 Task: Create a due date automation trigger when advanced on, 2 working days before a card is due add fields with custom field "Resume" set to a number lower or equal to 1 and lower than 10 at 11:00 AM.
Action: Mouse moved to (1334, 110)
Screenshot: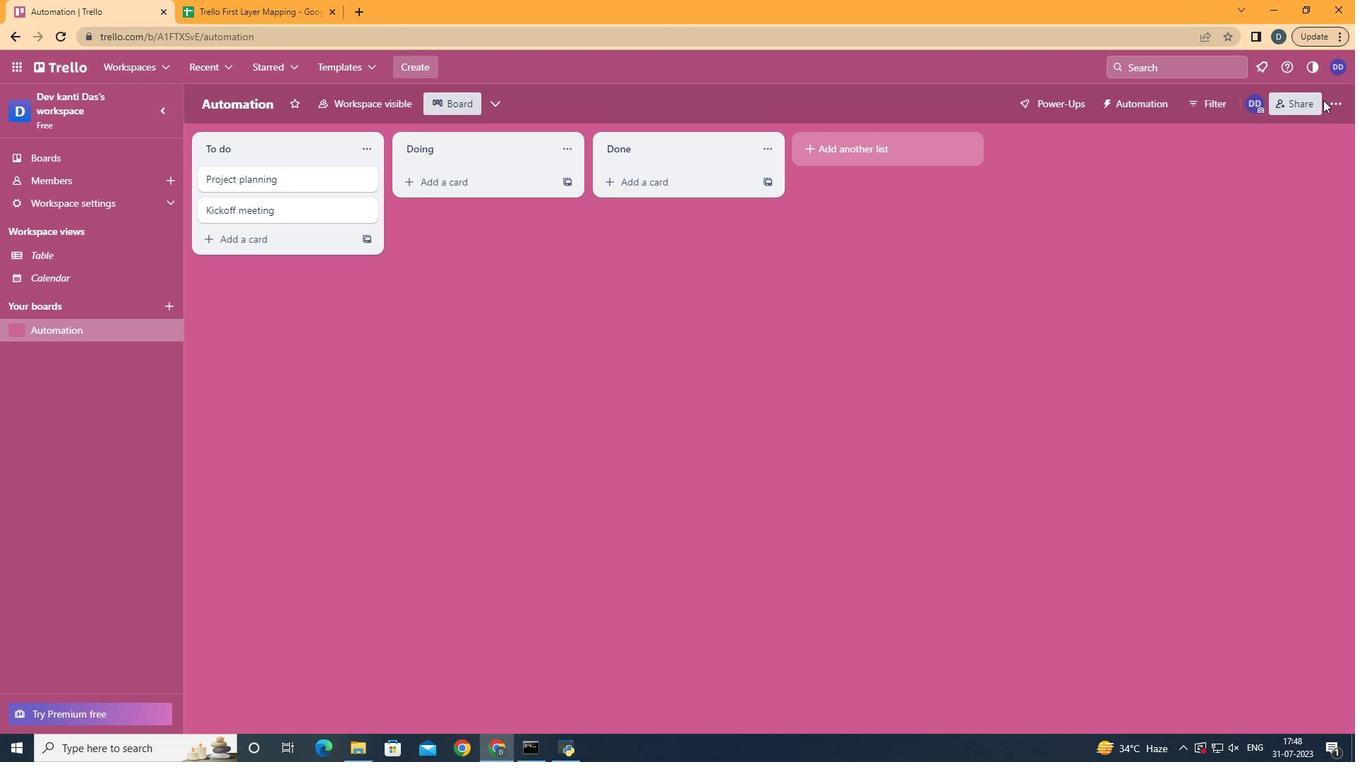 
Action: Mouse pressed left at (1334, 110)
Screenshot: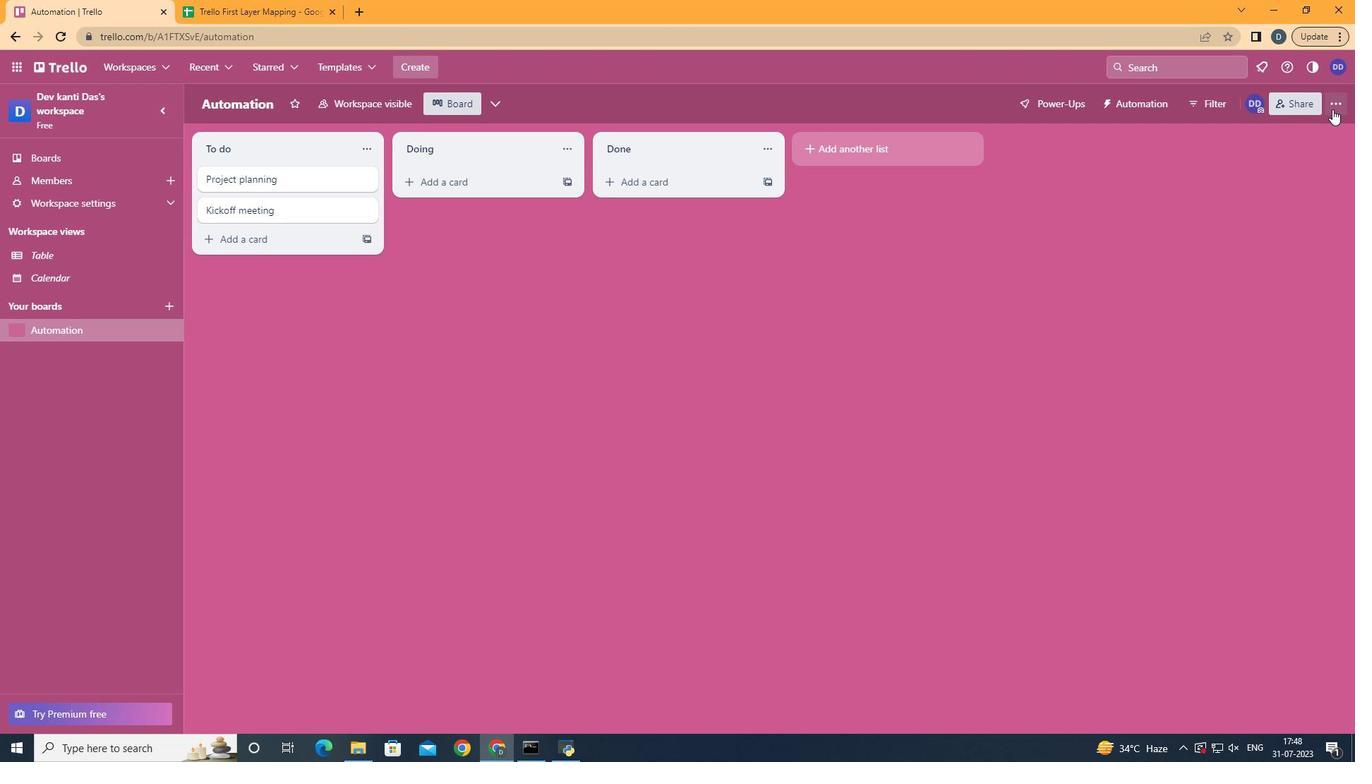 
Action: Mouse moved to (1257, 295)
Screenshot: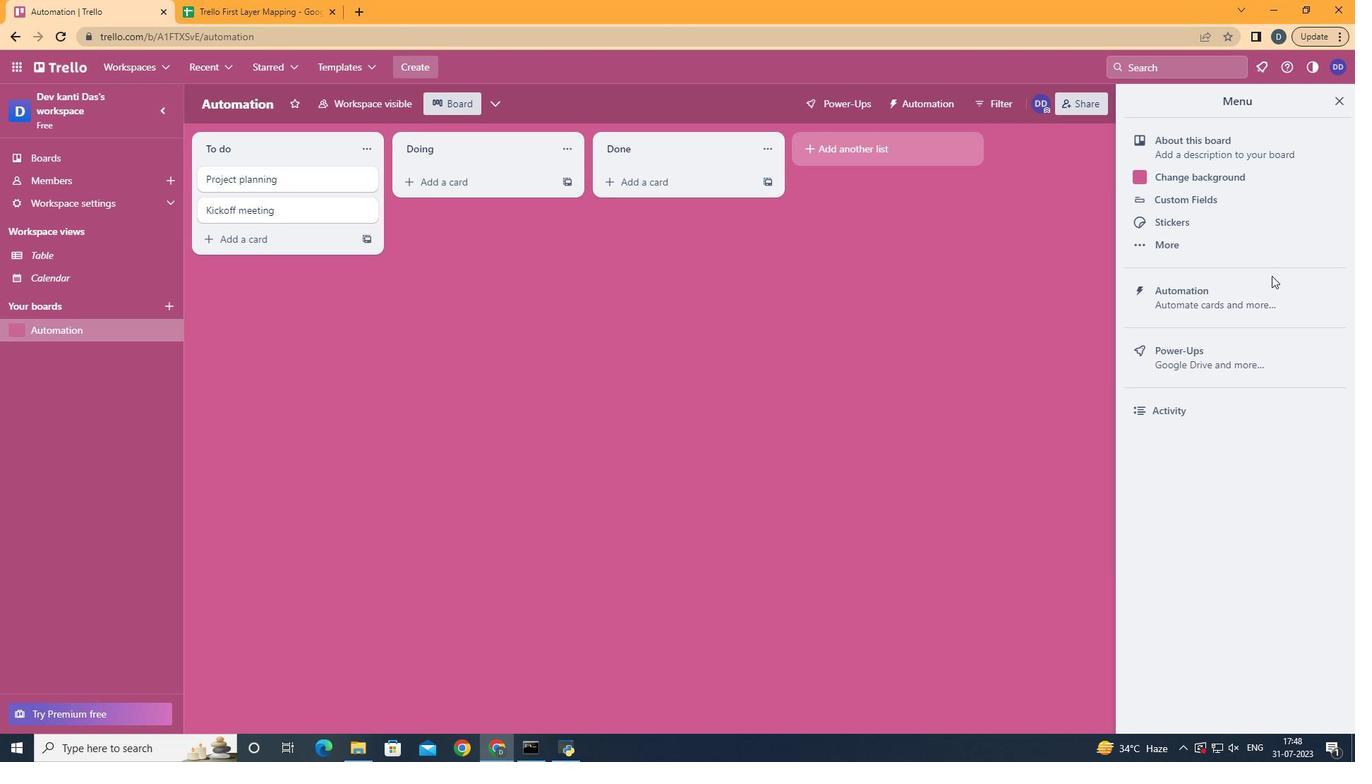 
Action: Mouse pressed left at (1257, 295)
Screenshot: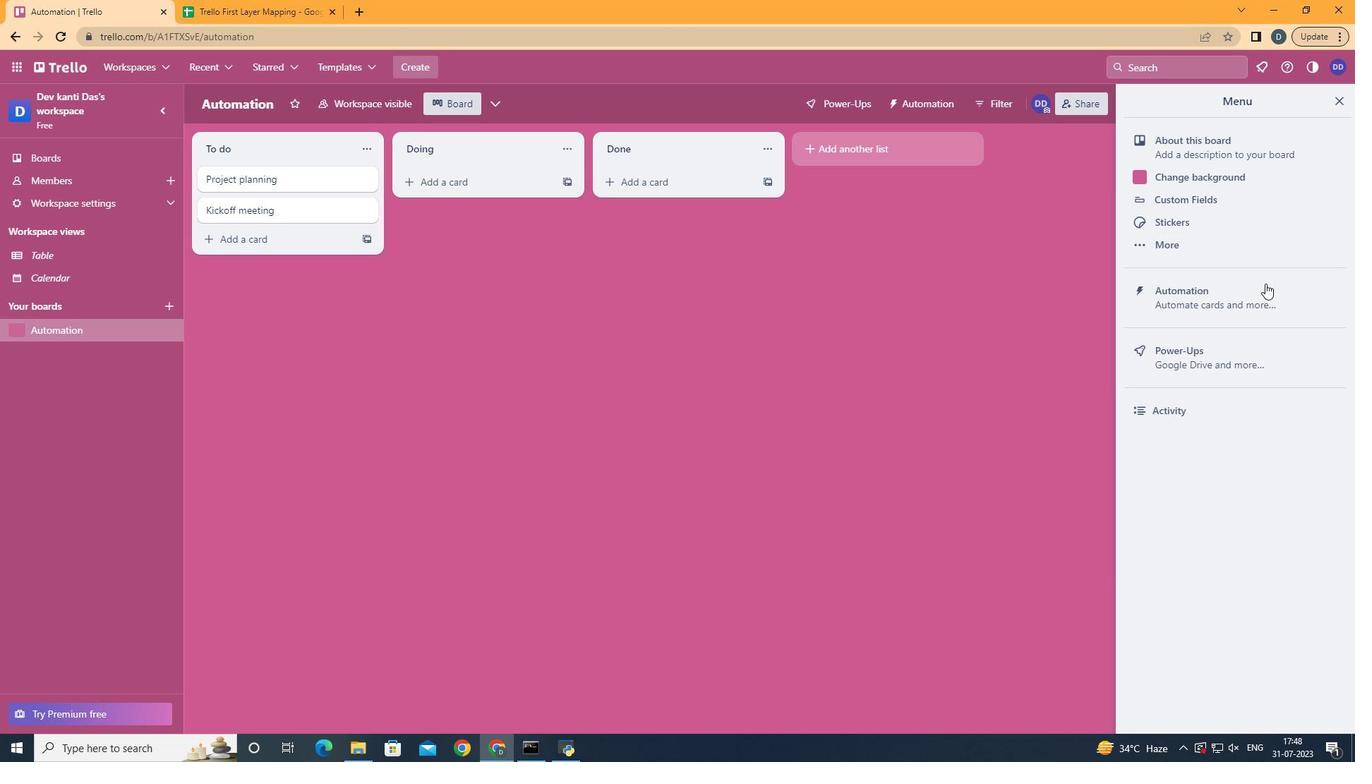 
Action: Mouse moved to (251, 288)
Screenshot: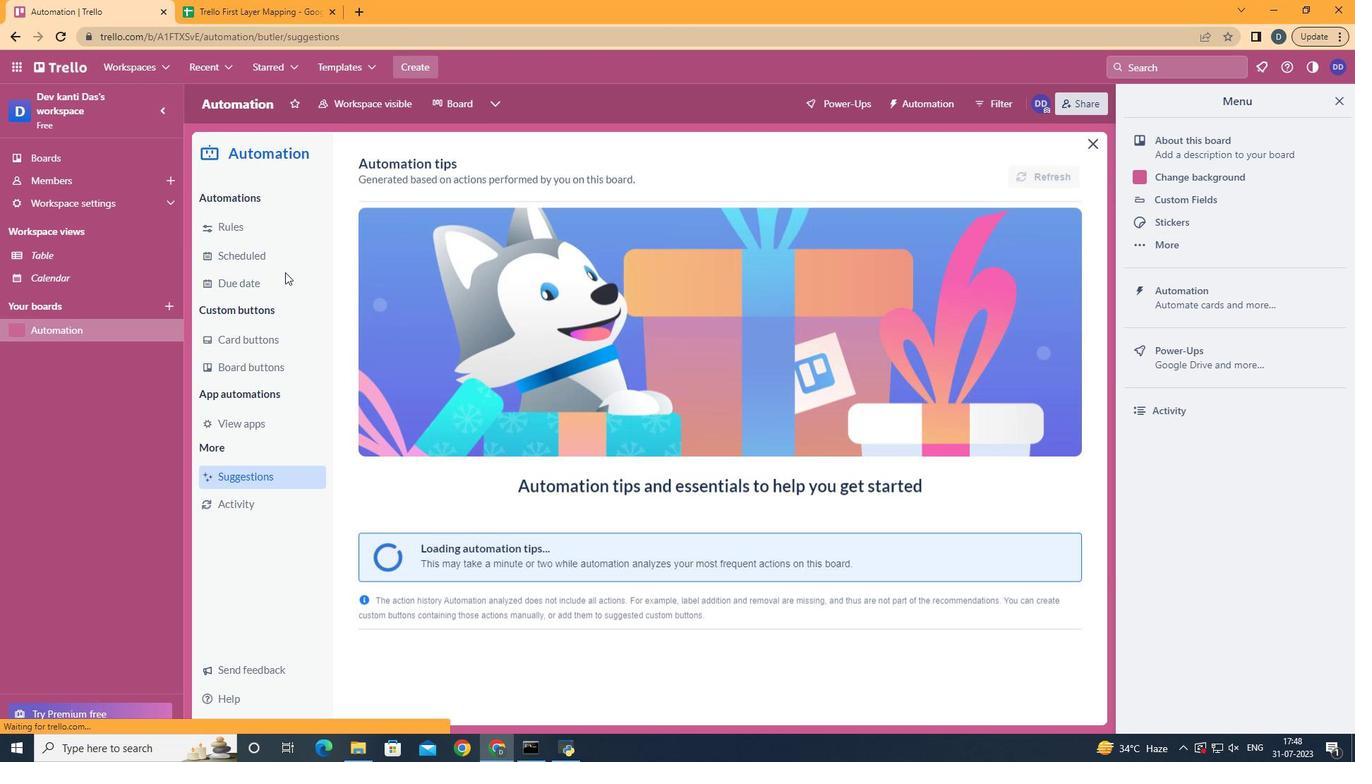 
Action: Mouse pressed left at (251, 288)
Screenshot: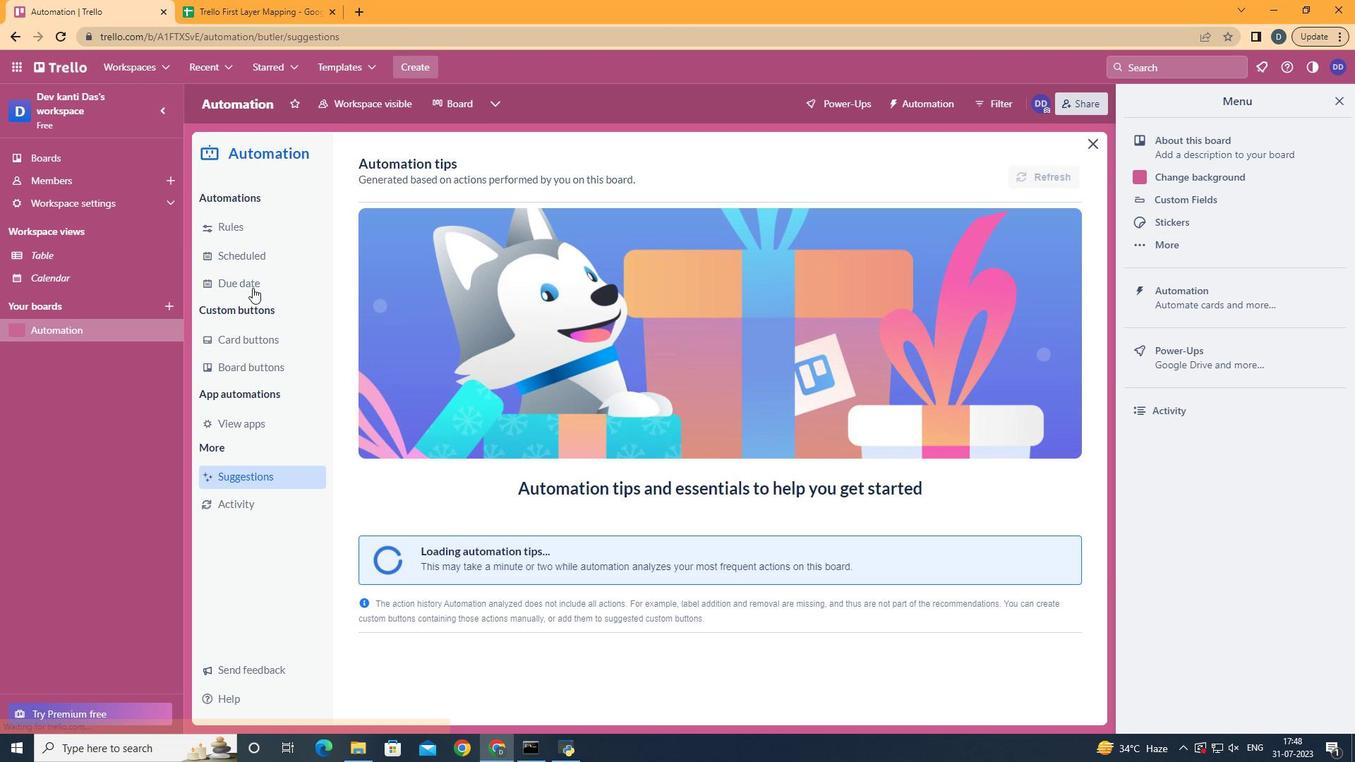 
Action: Mouse moved to (1002, 170)
Screenshot: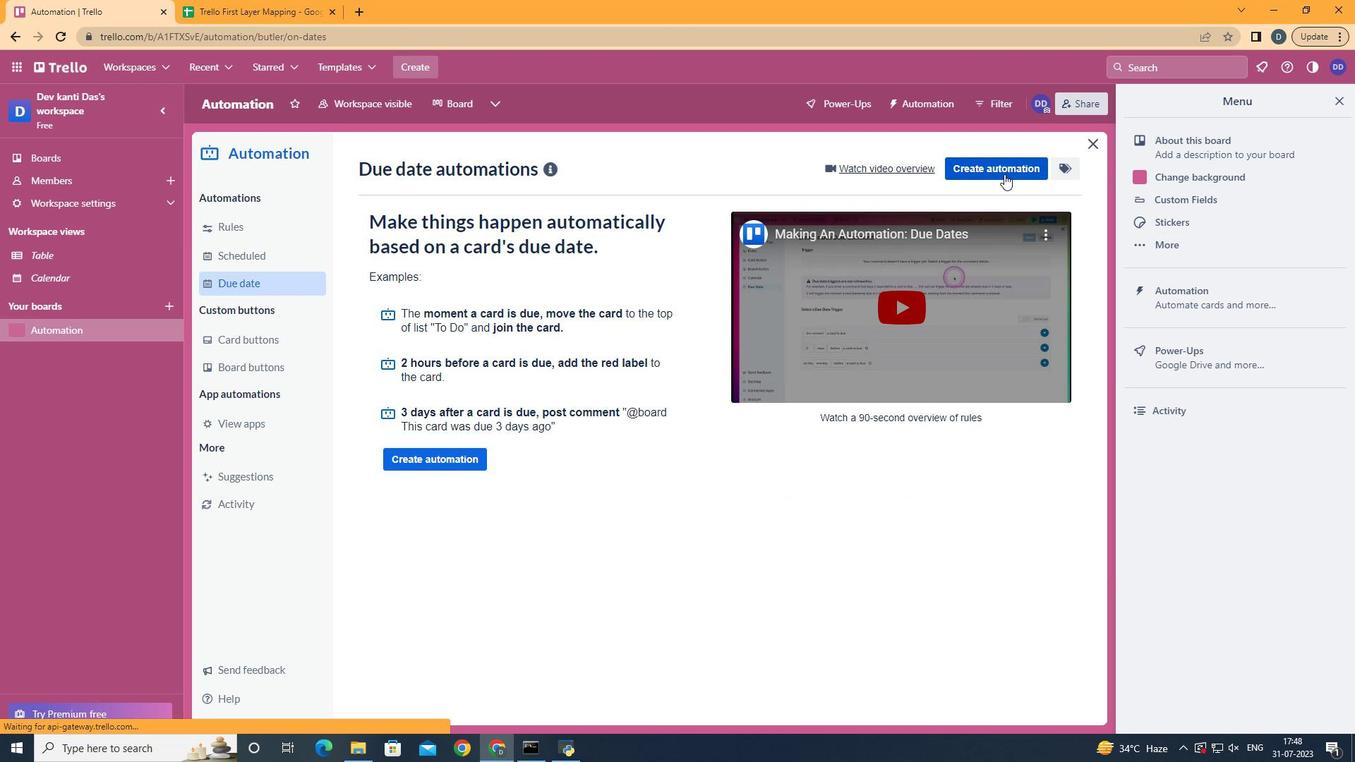 
Action: Mouse pressed left at (1002, 170)
Screenshot: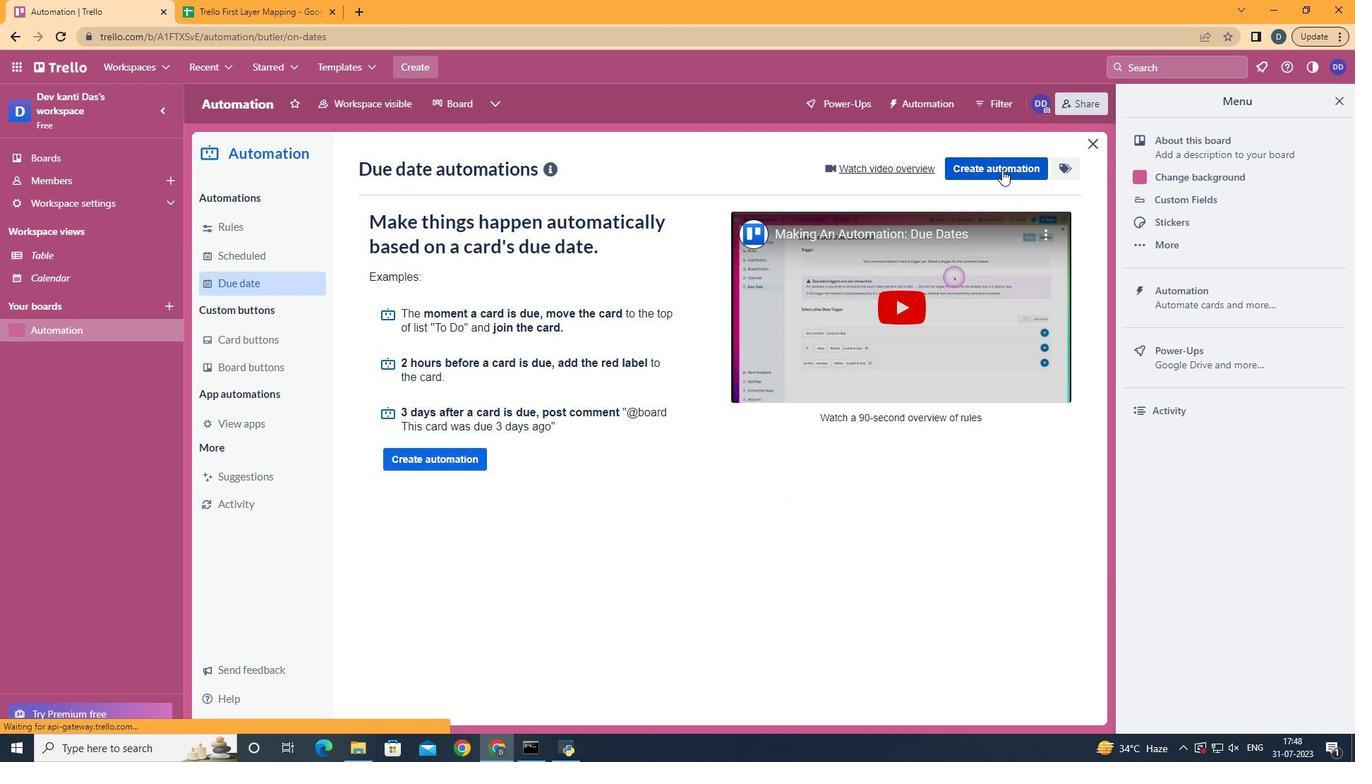 
Action: Mouse moved to (762, 302)
Screenshot: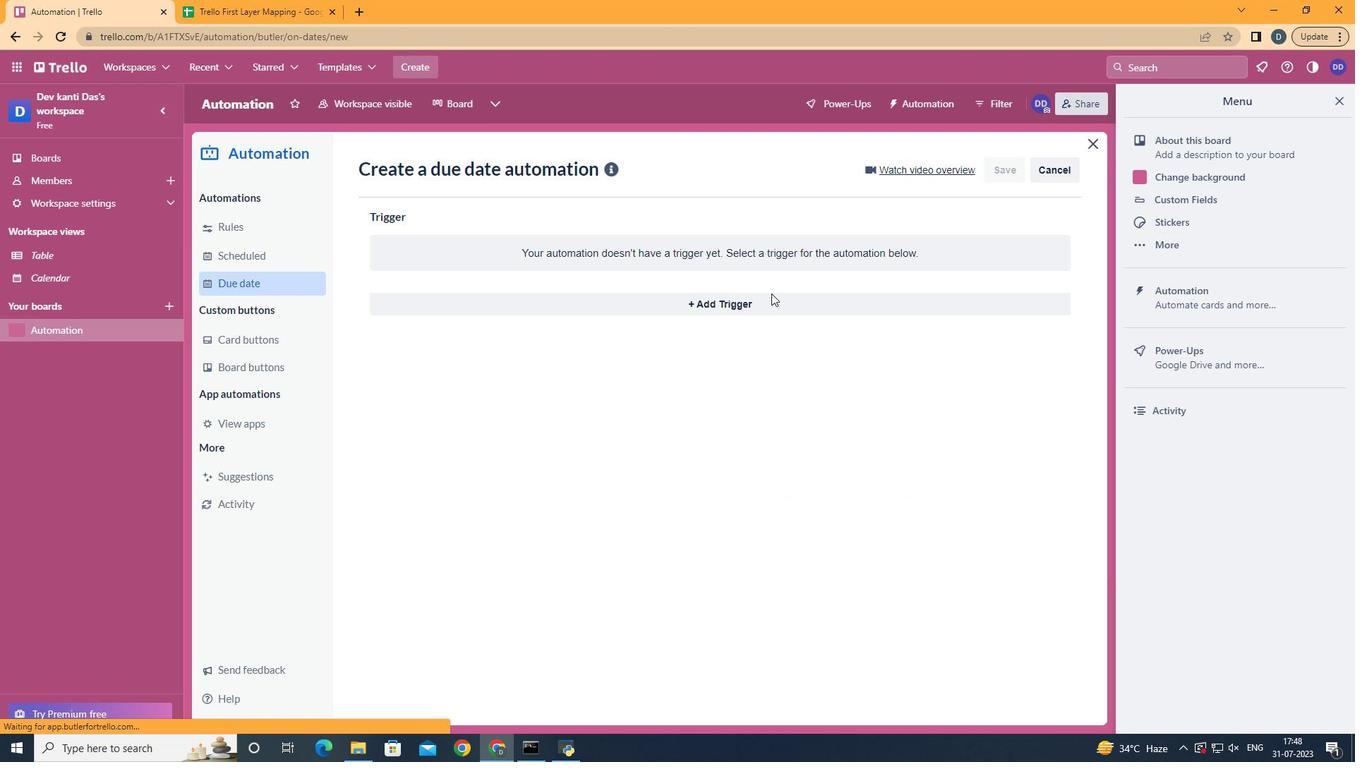 
Action: Mouse pressed left at (762, 302)
Screenshot: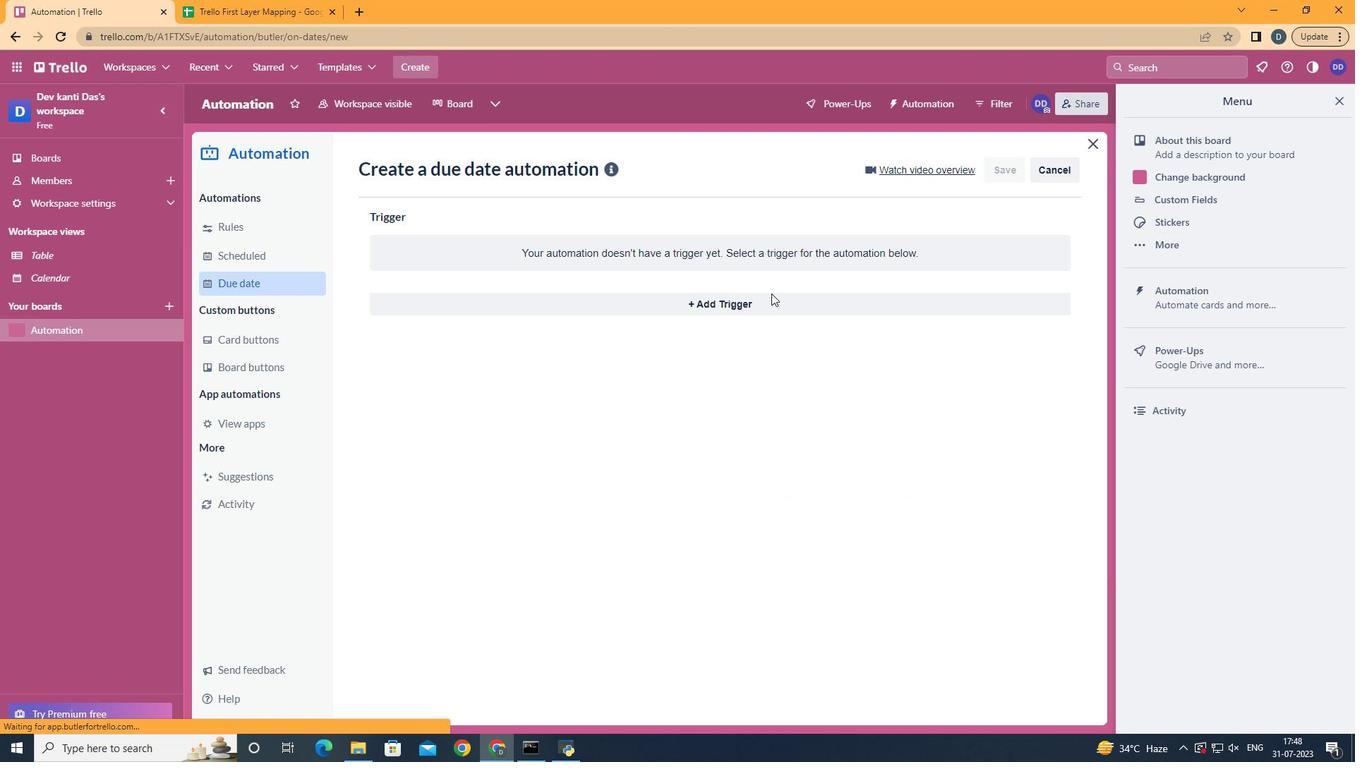 
Action: Mouse moved to (458, 572)
Screenshot: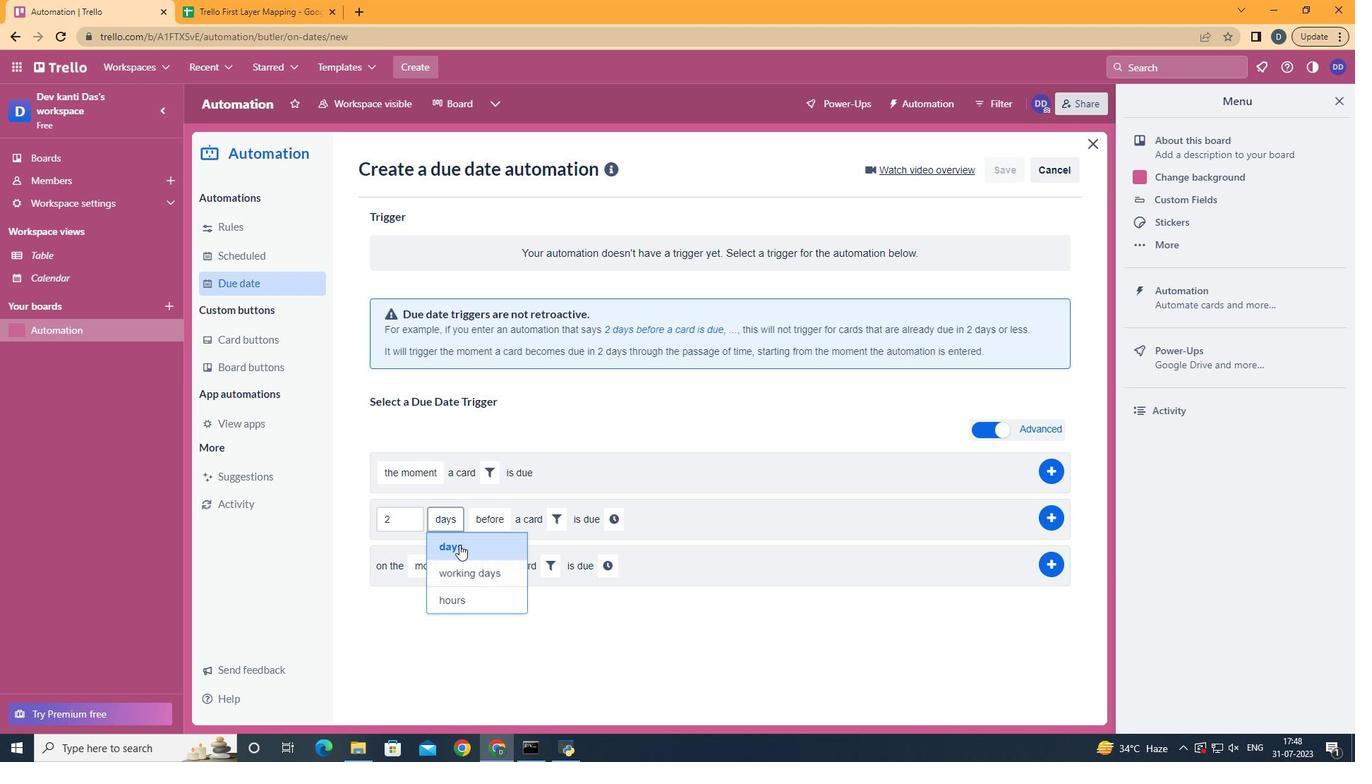 
Action: Mouse pressed left at (458, 572)
Screenshot: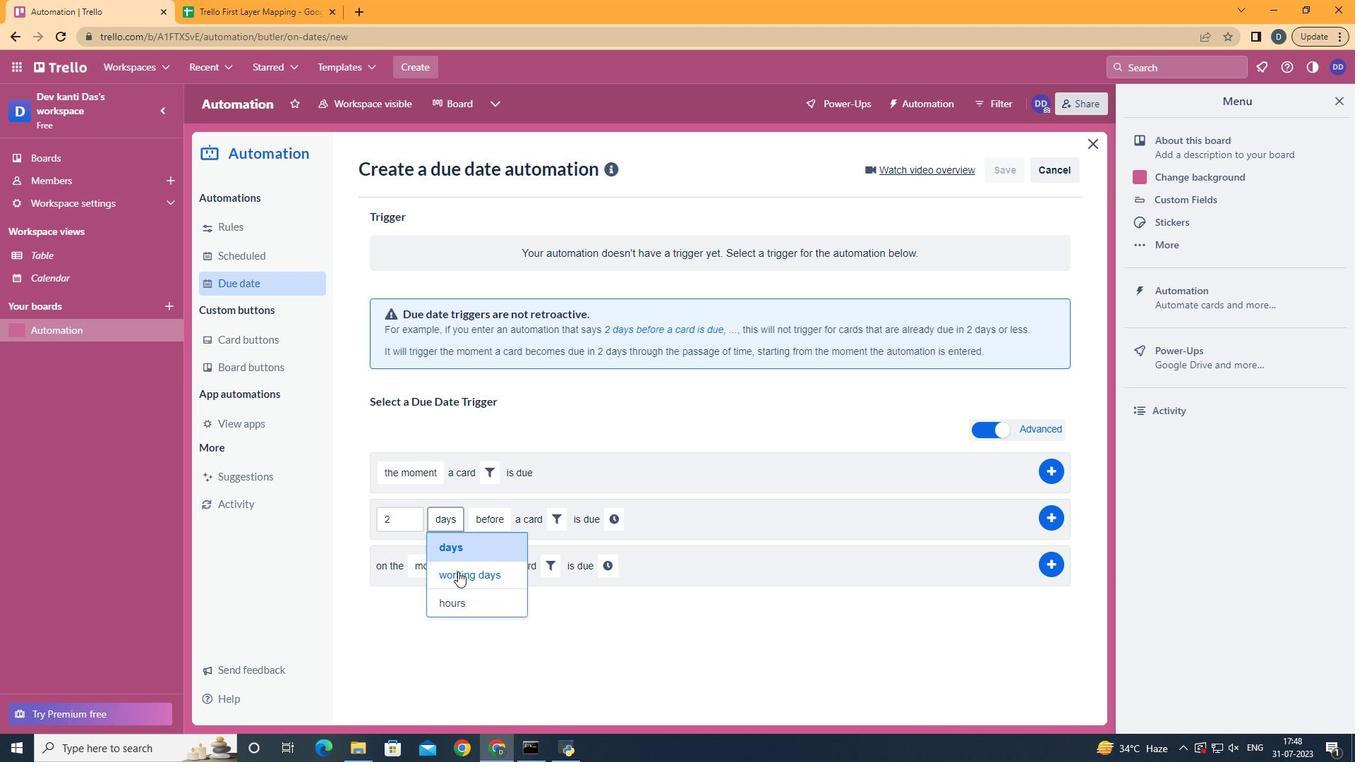 
Action: Mouse moved to (587, 518)
Screenshot: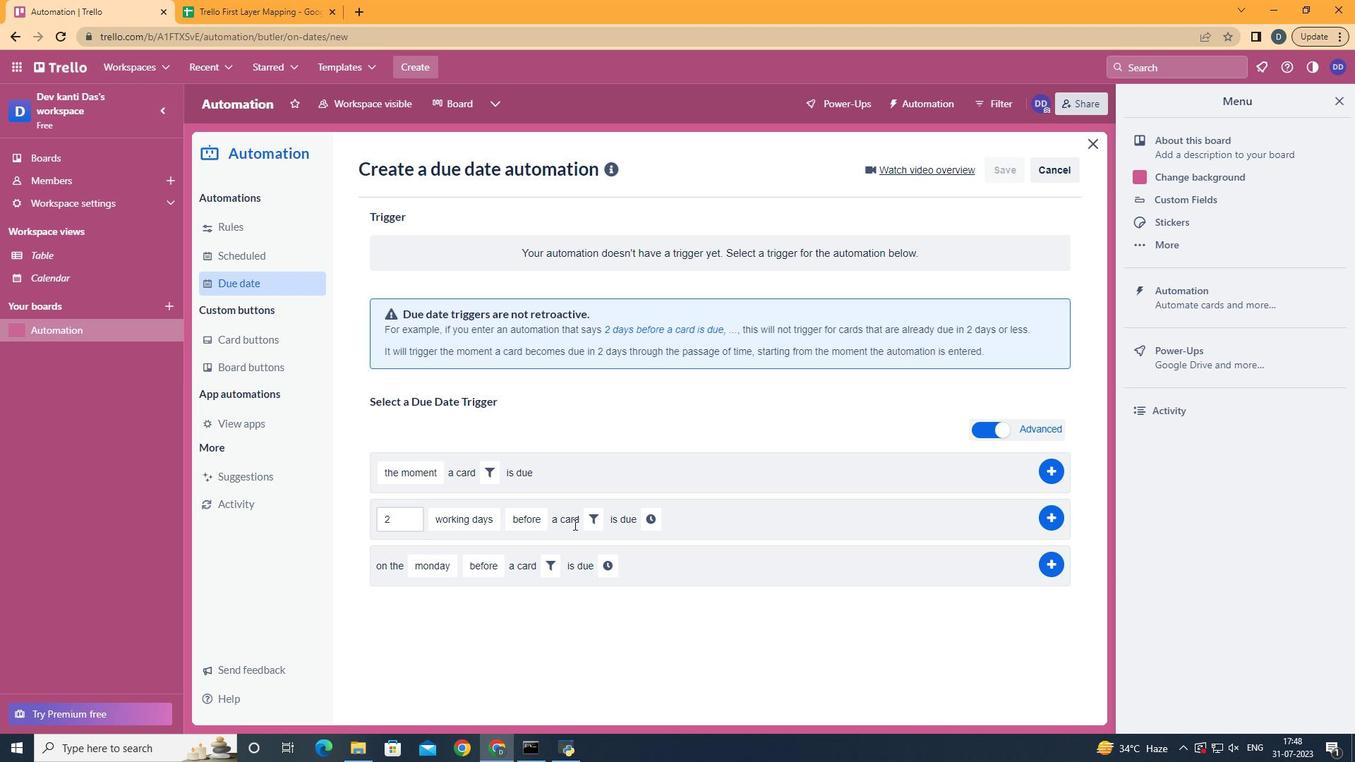 
Action: Mouse pressed left at (587, 518)
Screenshot: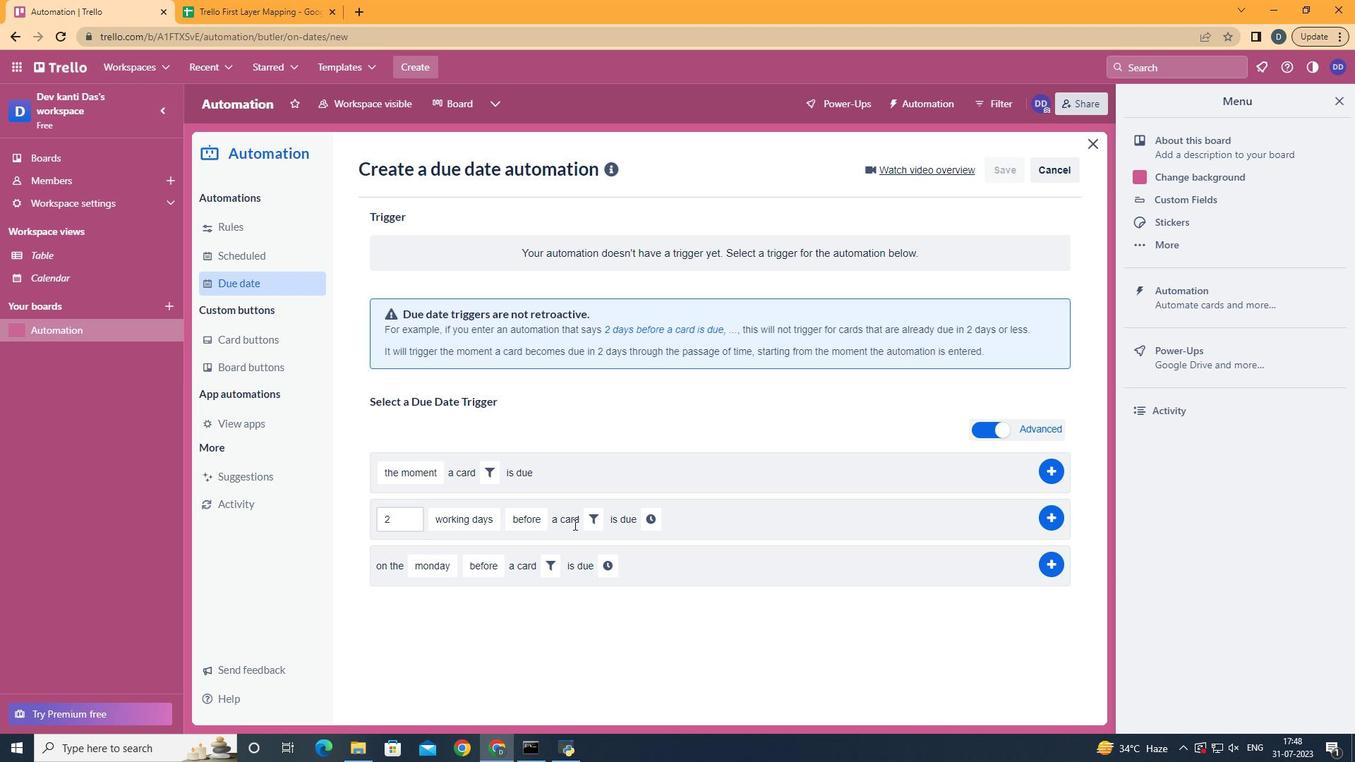 
Action: Mouse moved to (819, 567)
Screenshot: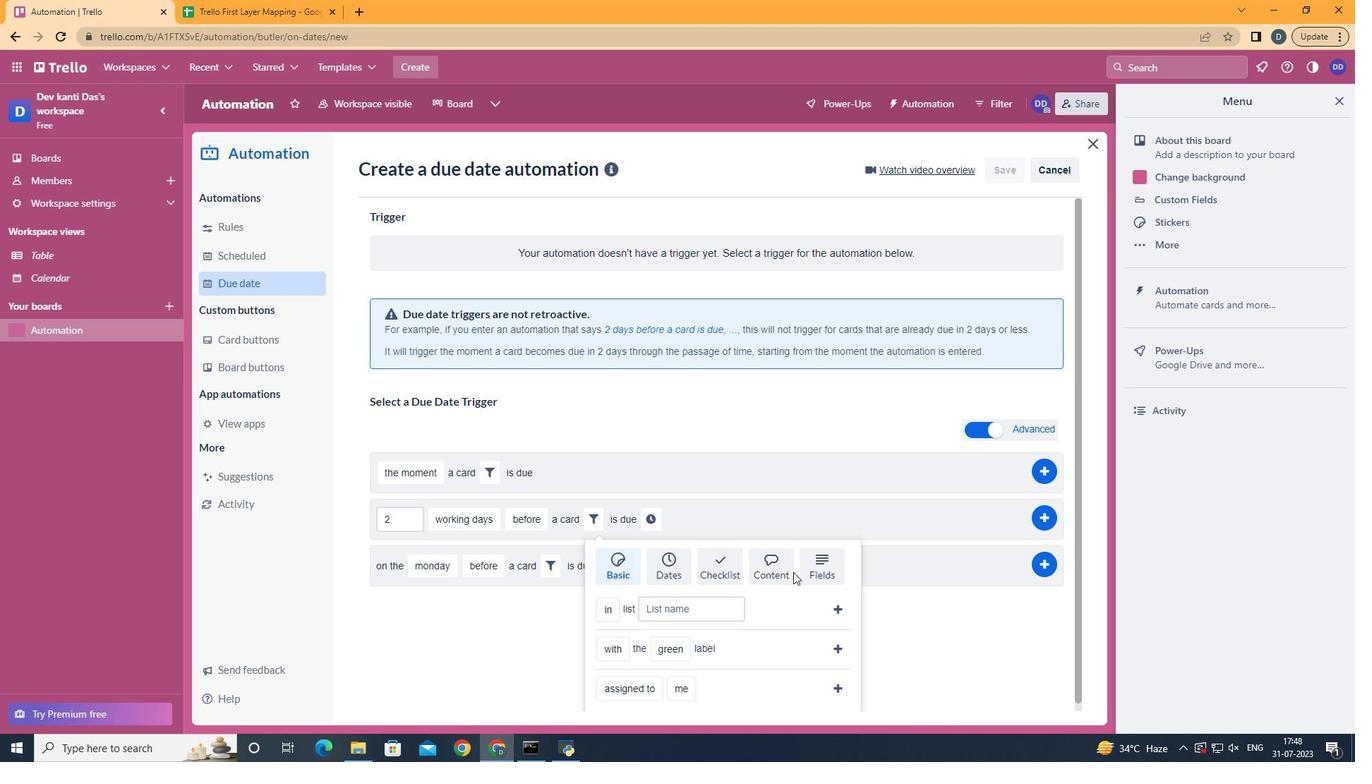 
Action: Mouse pressed left at (819, 567)
Screenshot: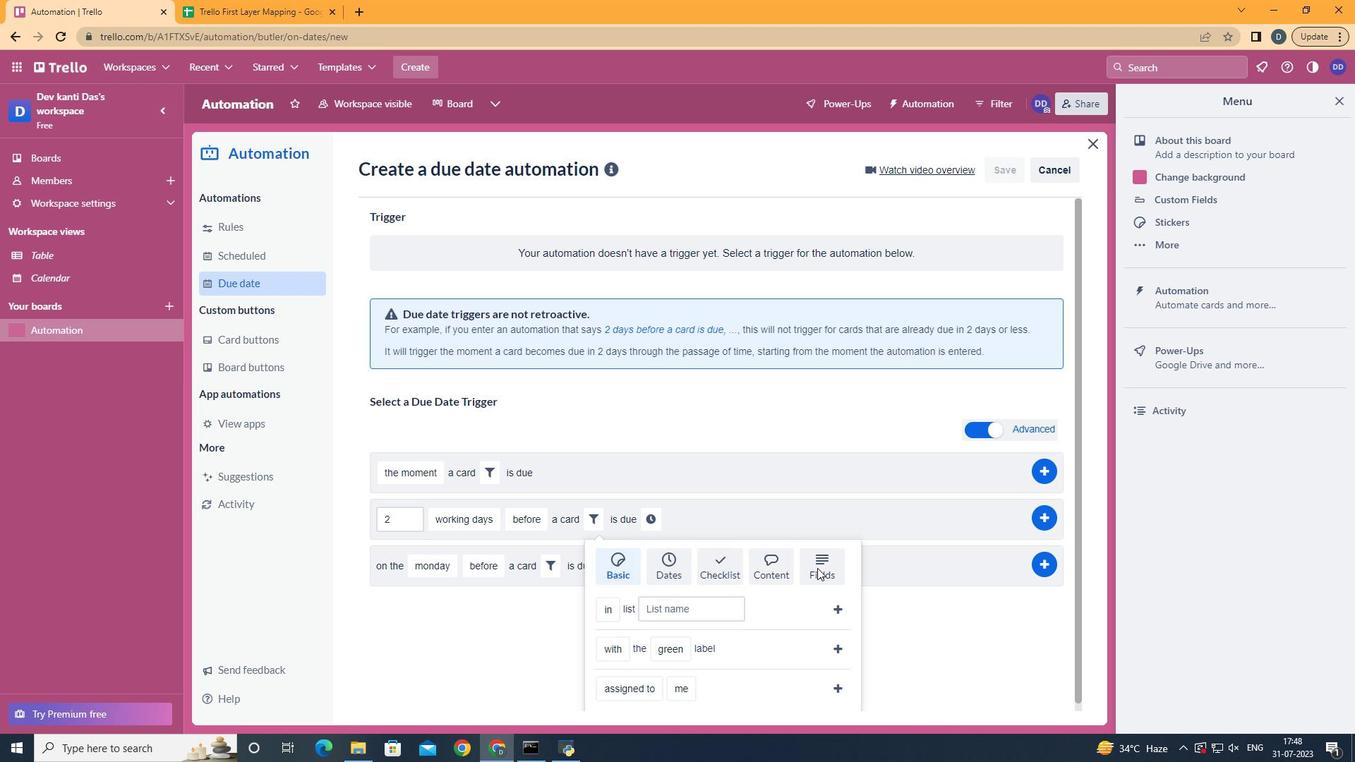 
Action: Mouse moved to (828, 560)
Screenshot: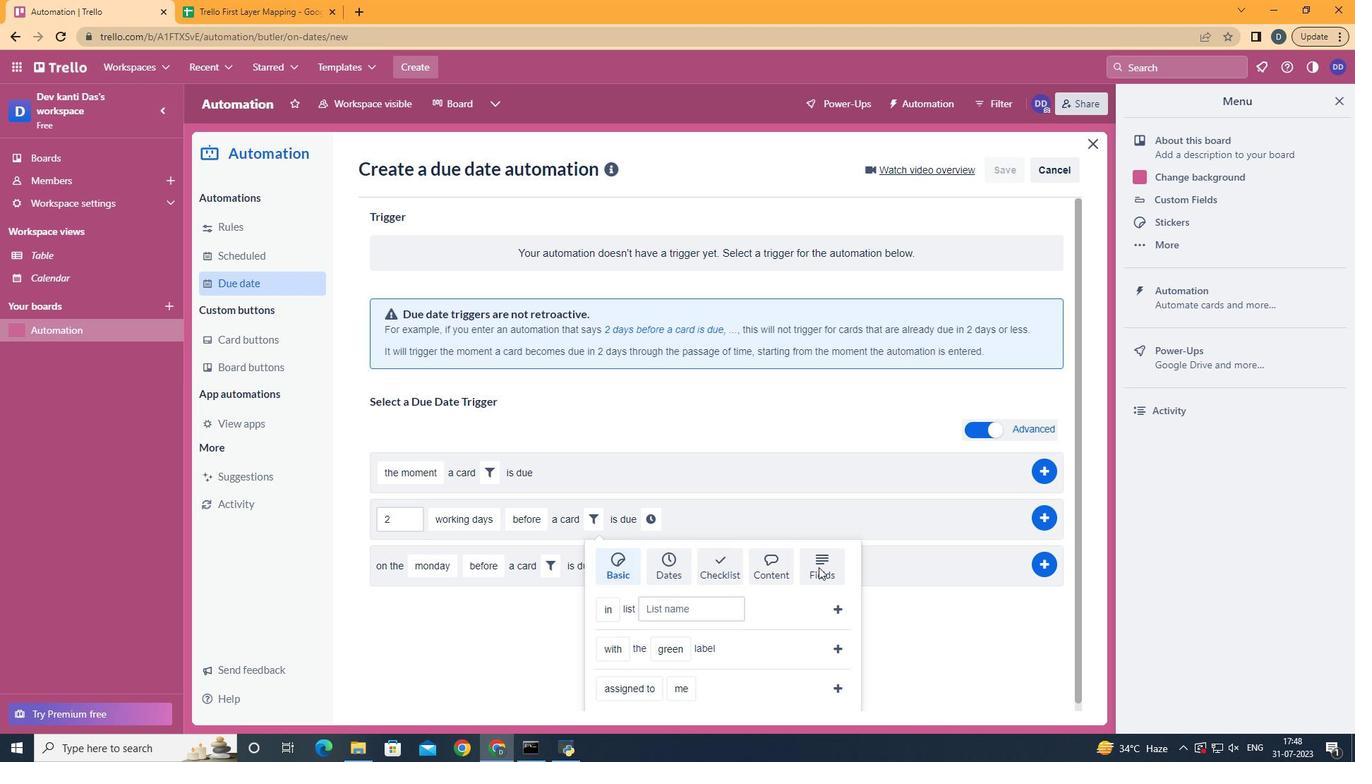 
Action: Mouse scrolled (828, 560) with delta (0, 0)
Screenshot: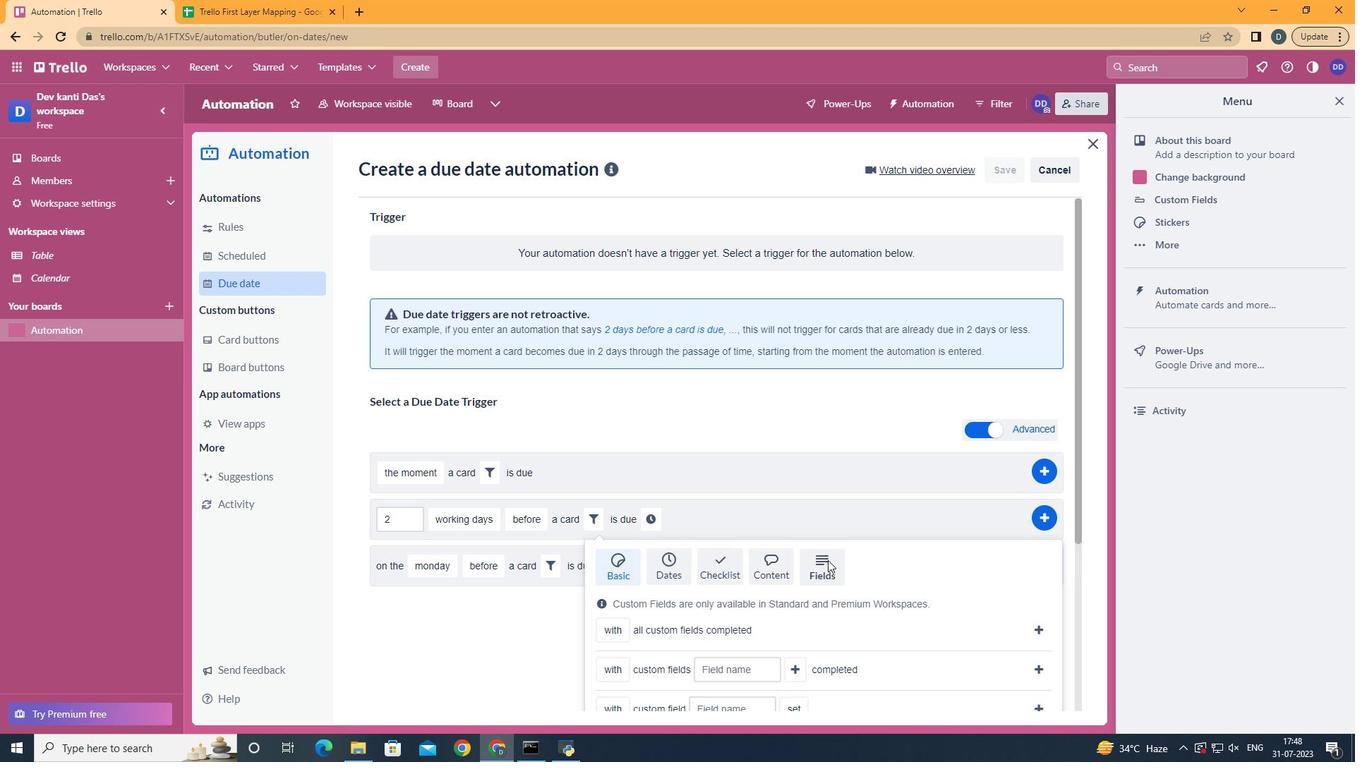 
Action: Mouse scrolled (828, 560) with delta (0, 0)
Screenshot: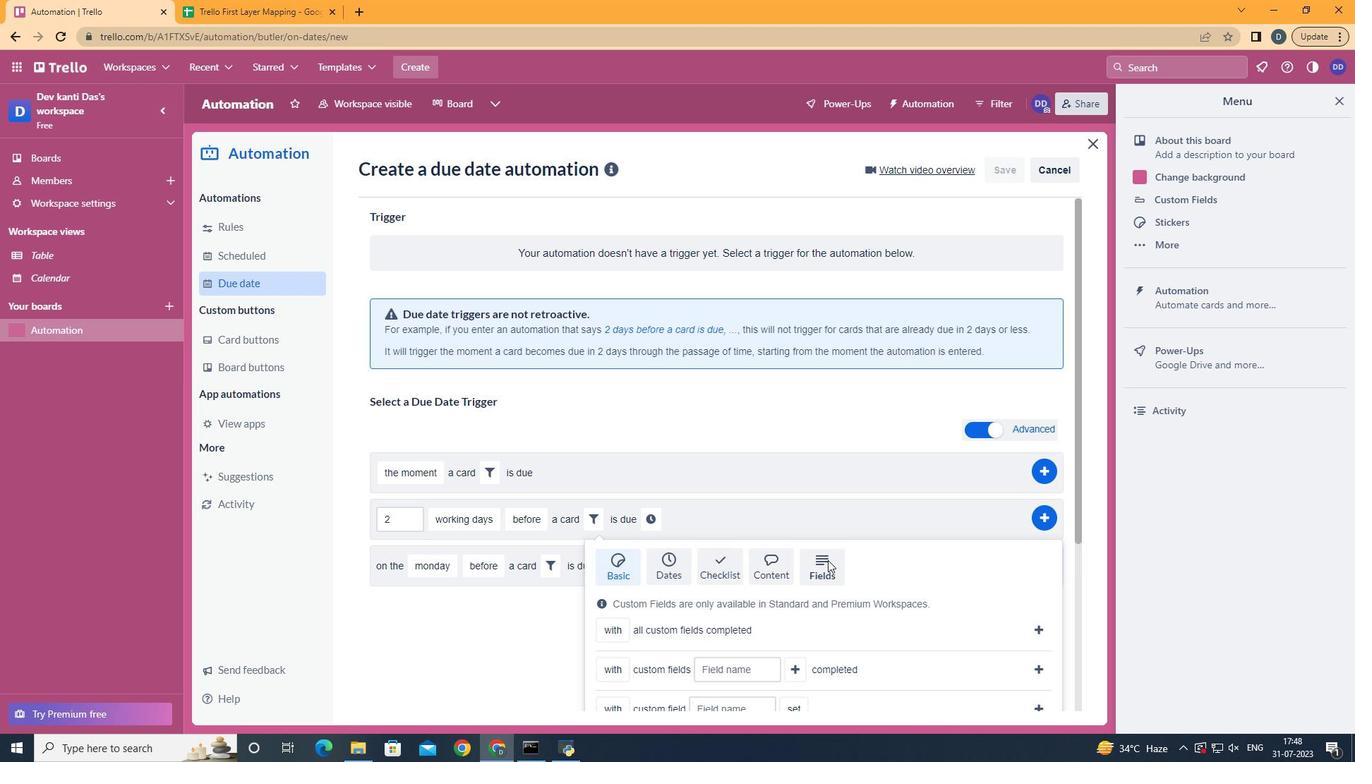 
Action: Mouse scrolled (828, 560) with delta (0, 0)
Screenshot: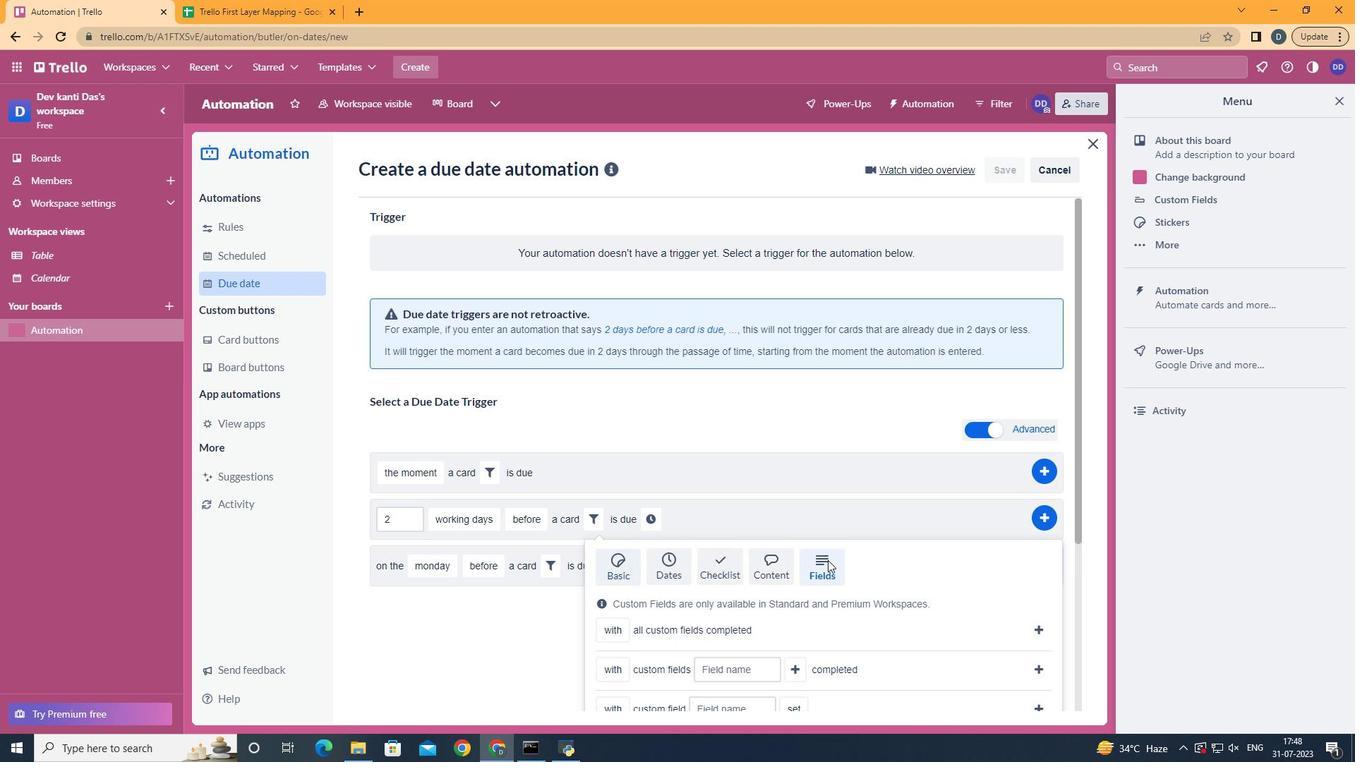 
Action: Mouse scrolled (828, 560) with delta (0, 0)
Screenshot: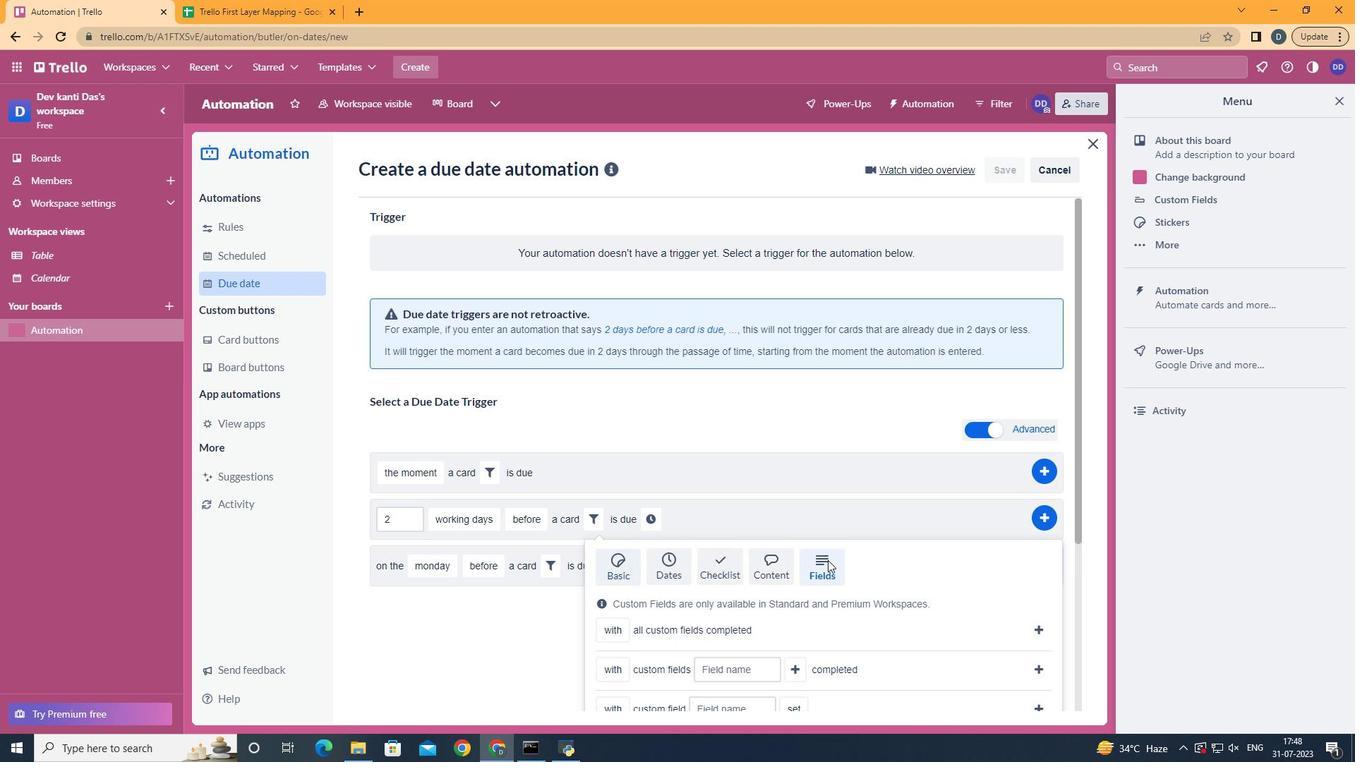 
Action: Mouse scrolled (828, 560) with delta (0, 0)
Screenshot: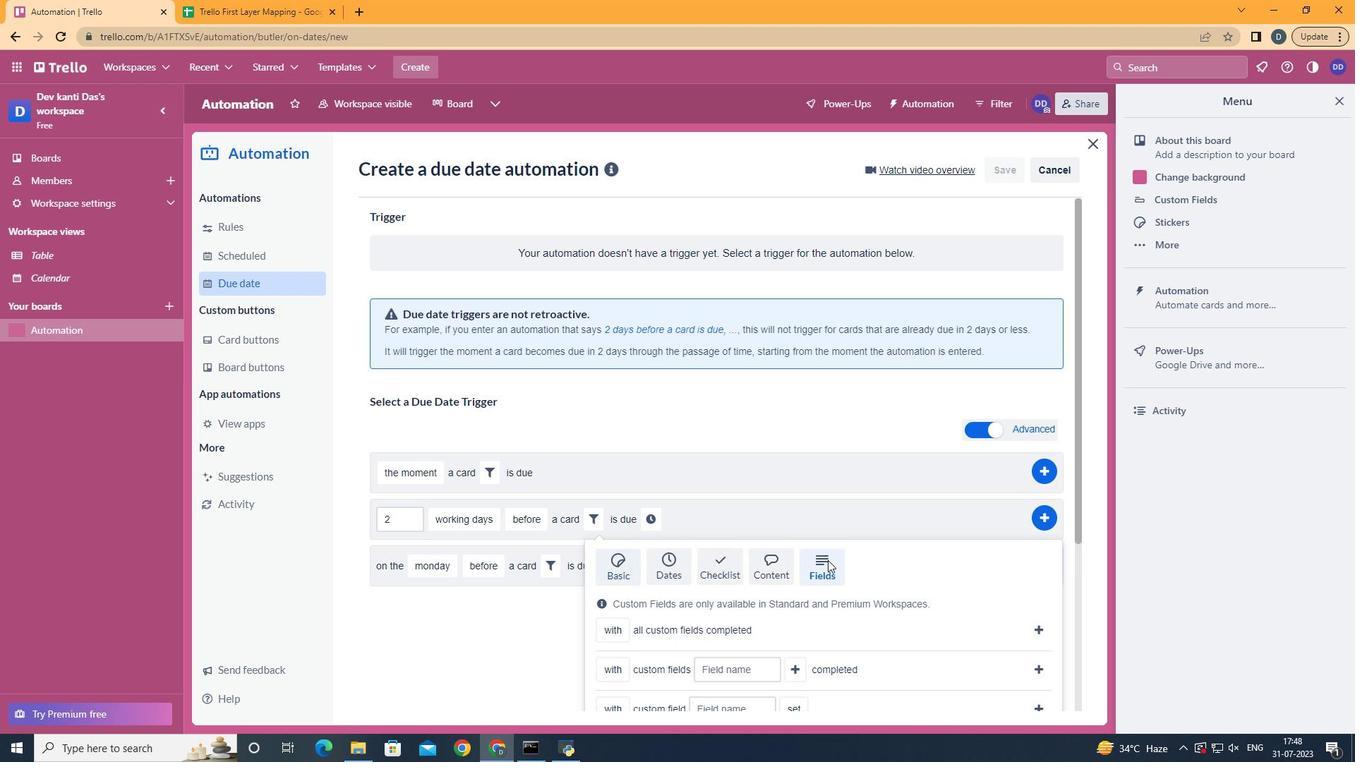 
Action: Mouse moved to (726, 575)
Screenshot: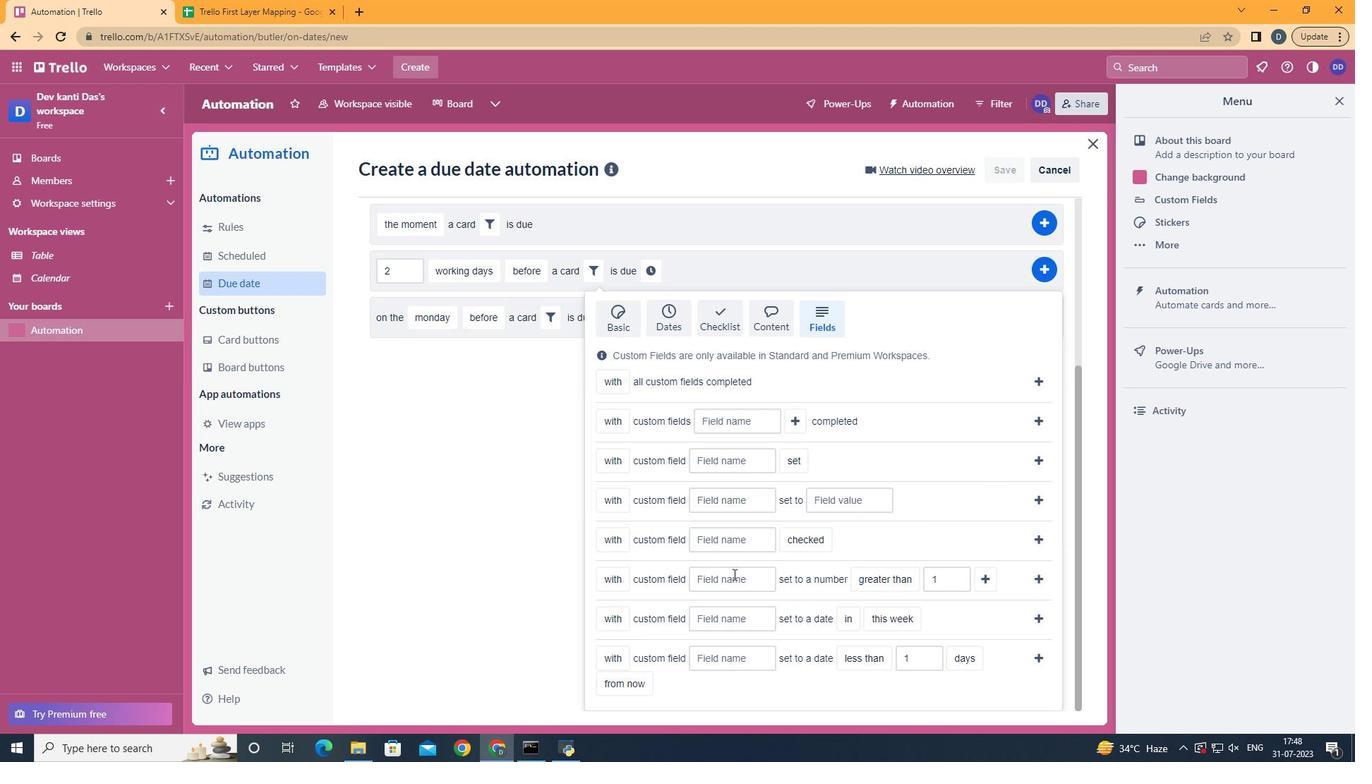 
Action: Mouse pressed left at (726, 575)
Screenshot: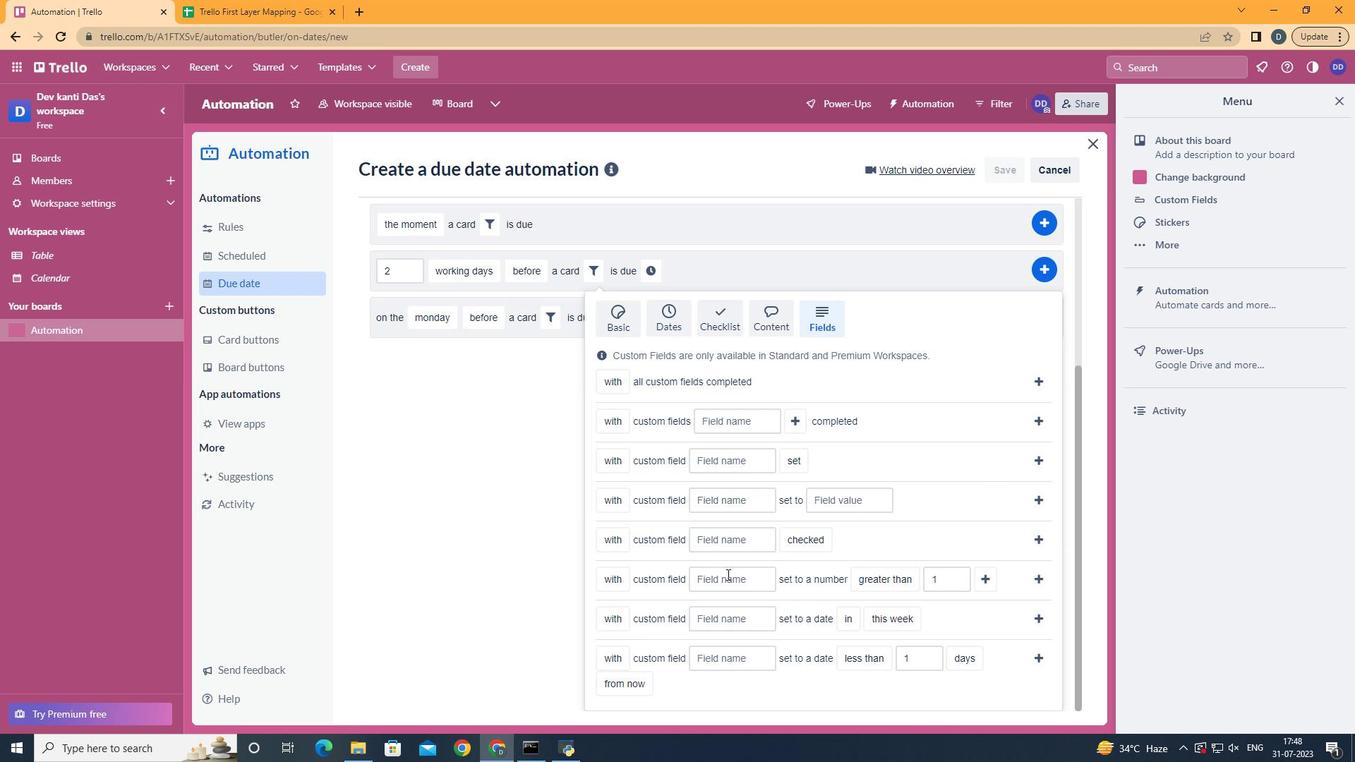 
Action: Key pressed <Key.shift><Key.shift><Key.shift>Resume
Screenshot: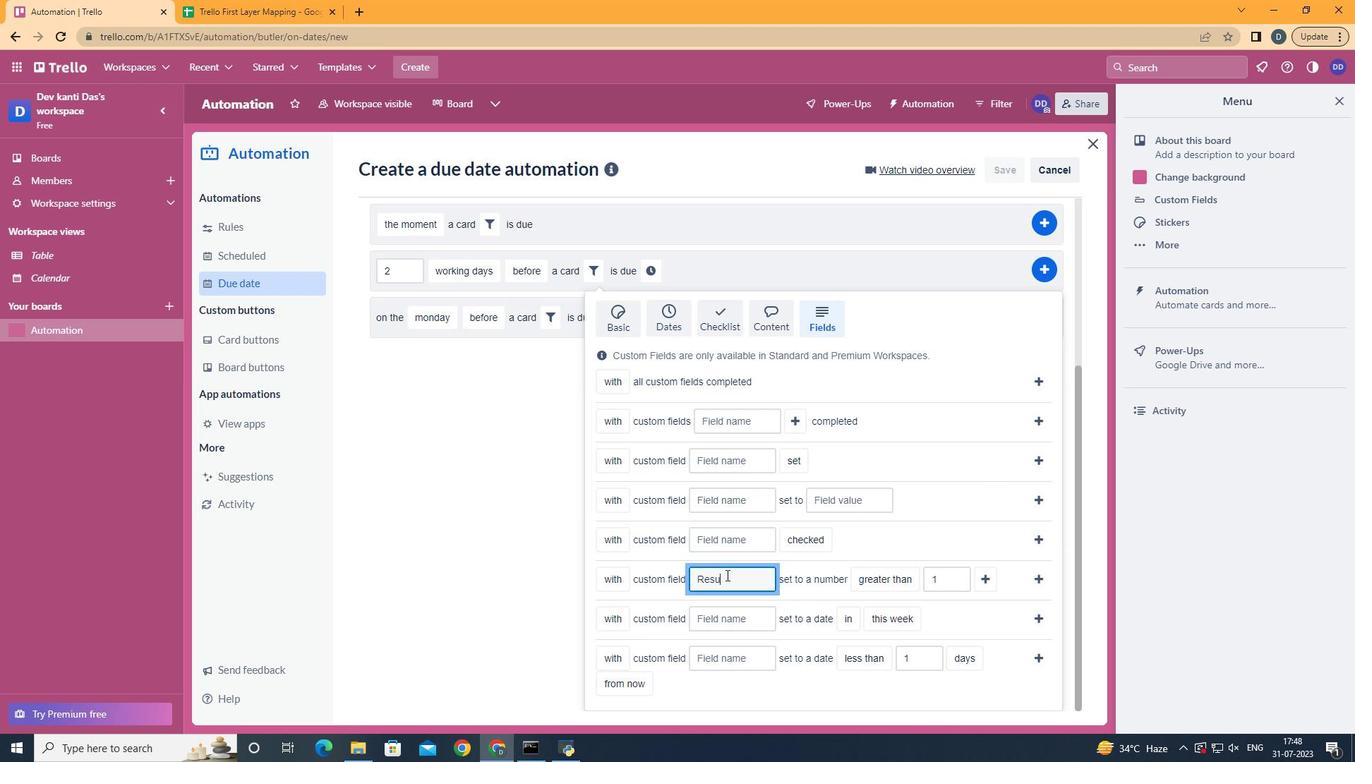 
Action: Mouse moved to (910, 688)
Screenshot: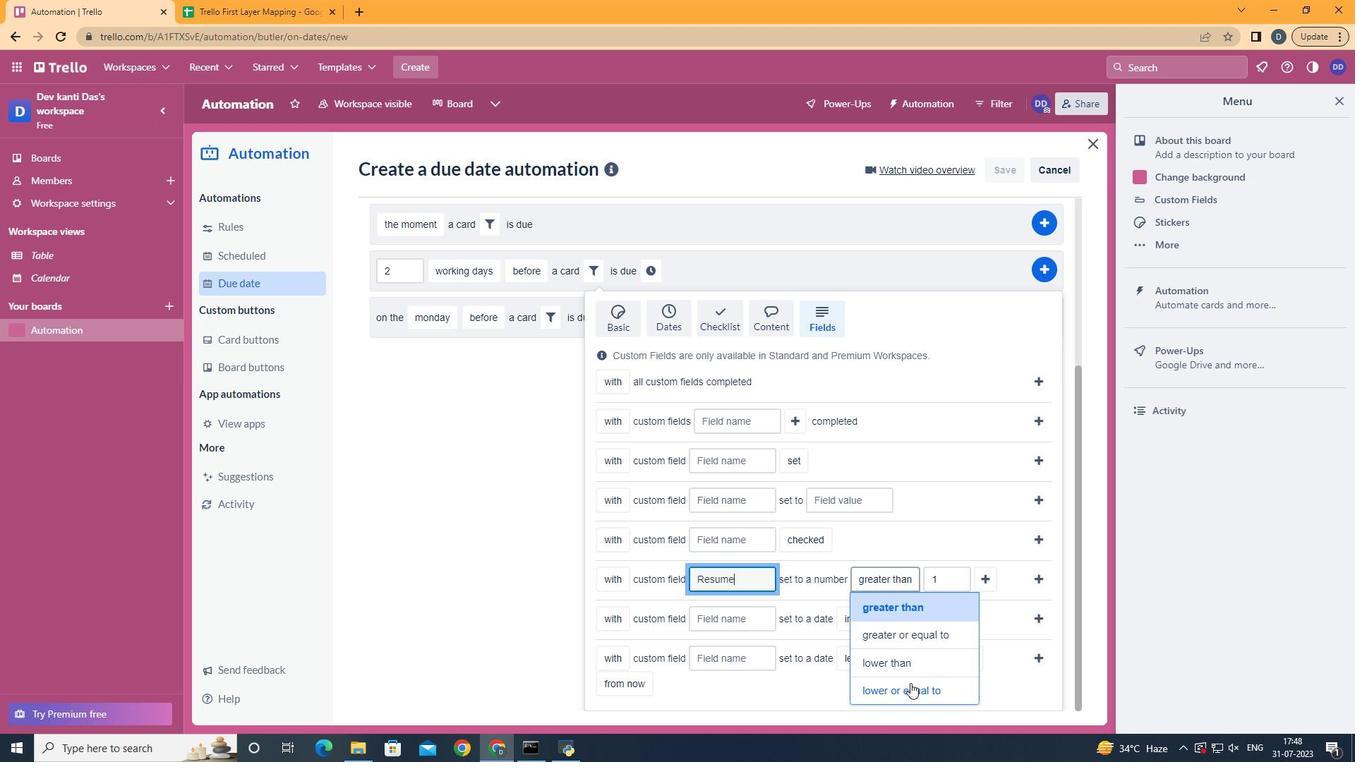 
Action: Mouse pressed left at (910, 688)
Screenshot: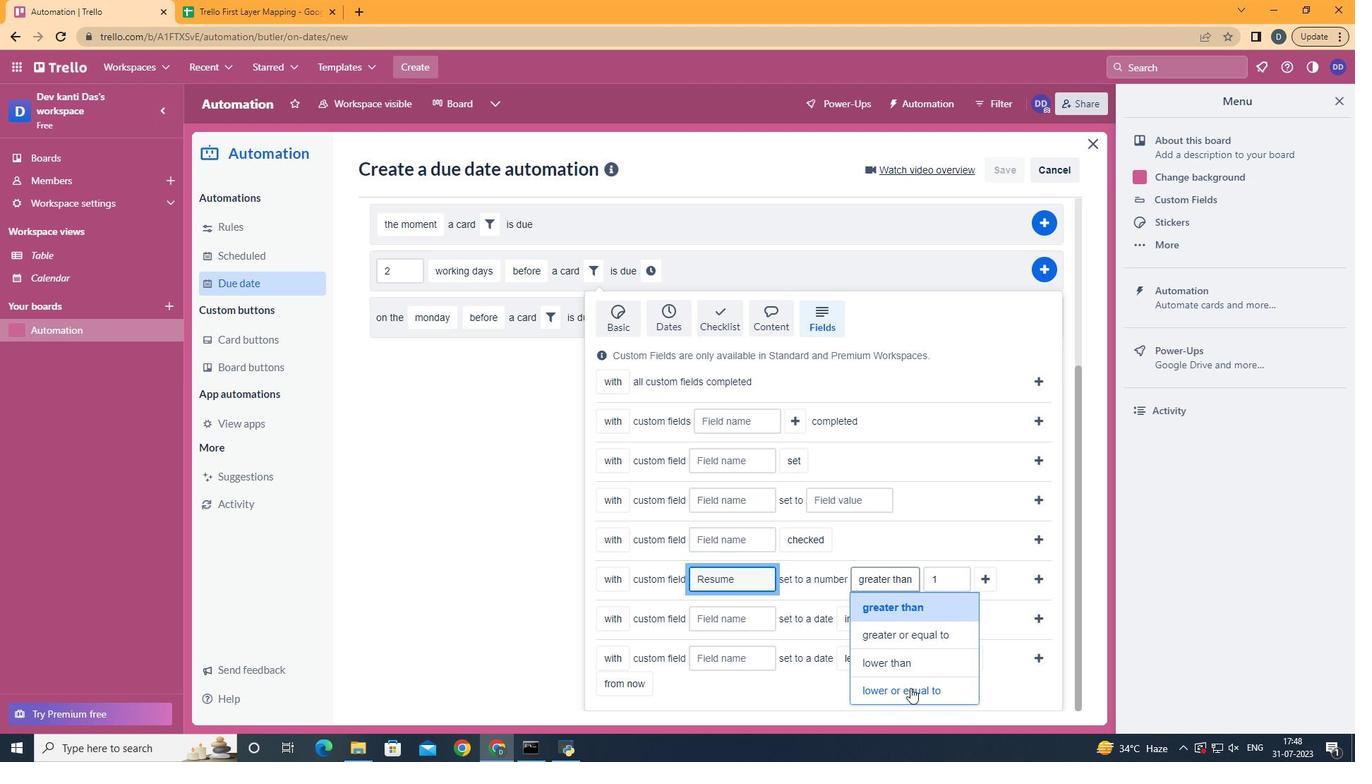 
Action: Mouse moved to (591, 604)
Screenshot: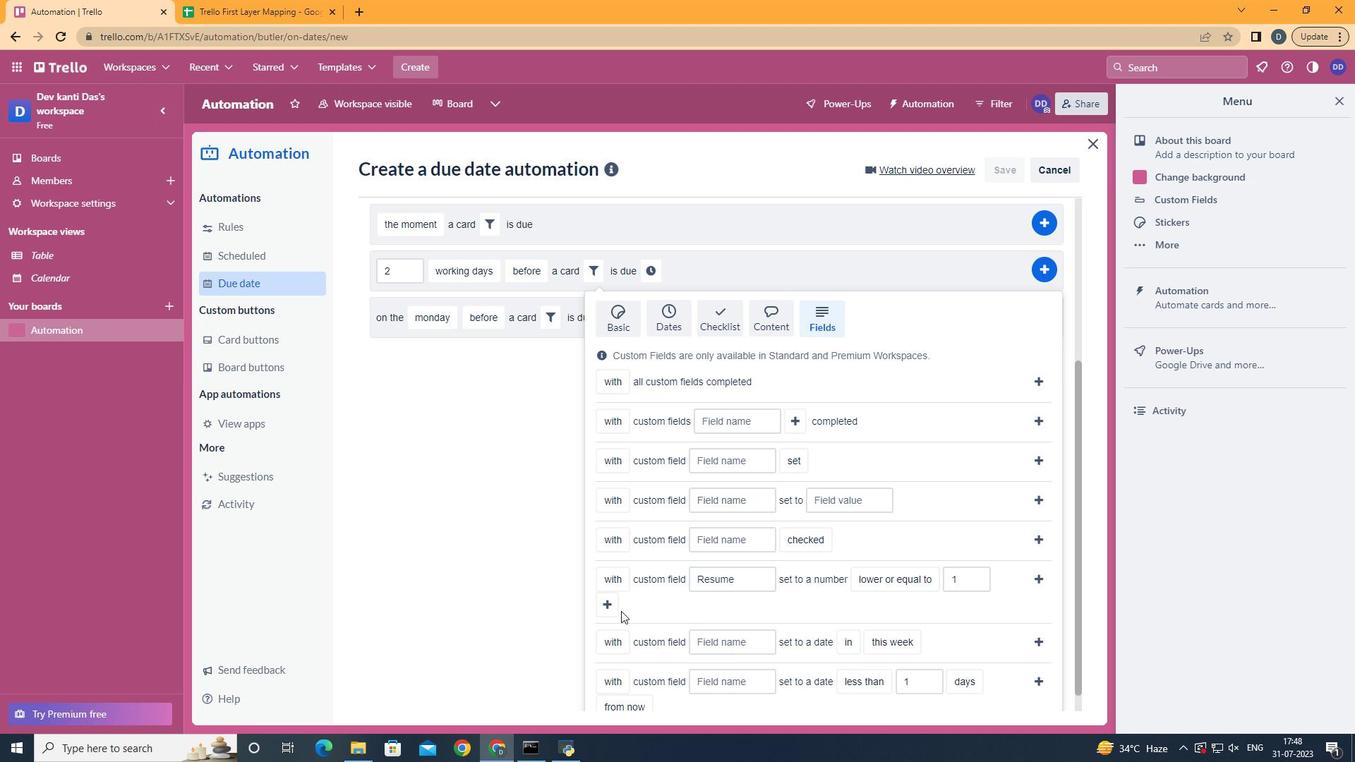 
Action: Mouse pressed left at (591, 604)
Screenshot: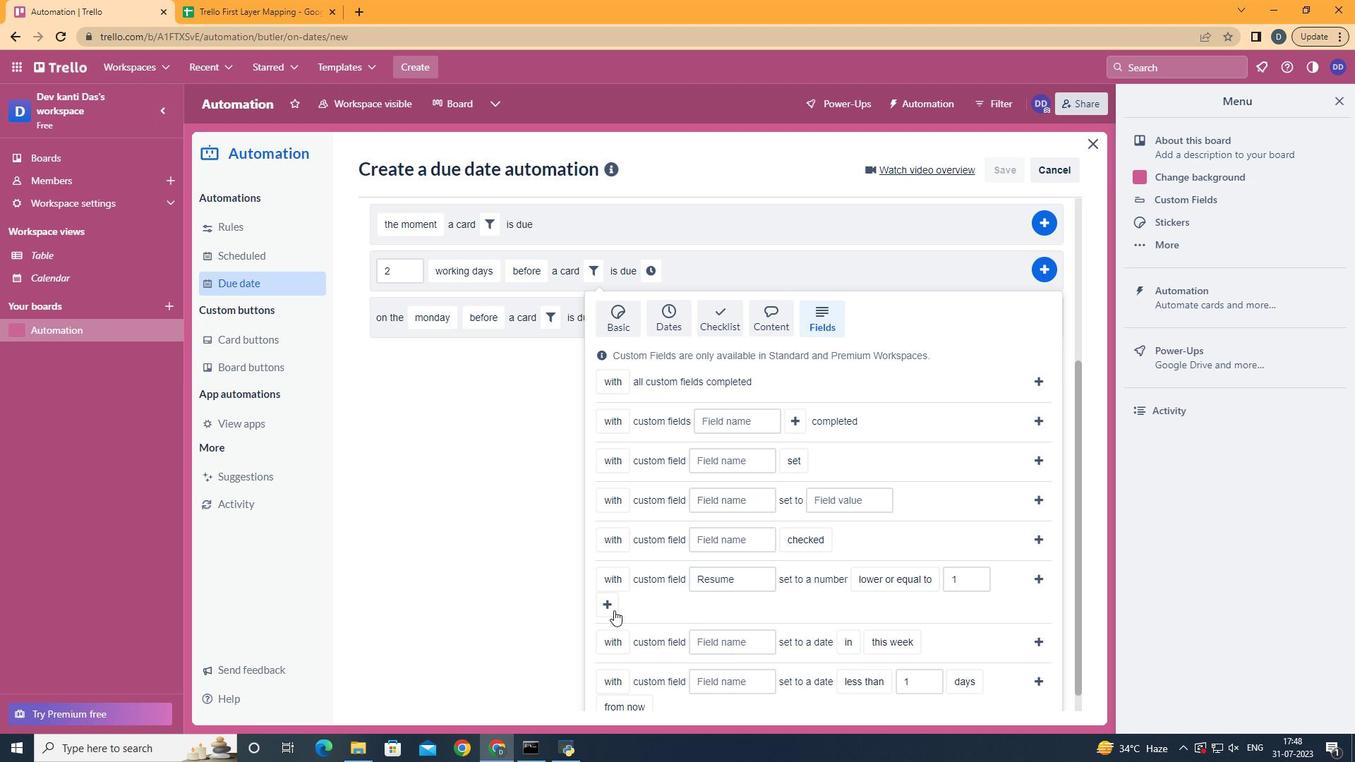
Action: Mouse moved to (596, 604)
Screenshot: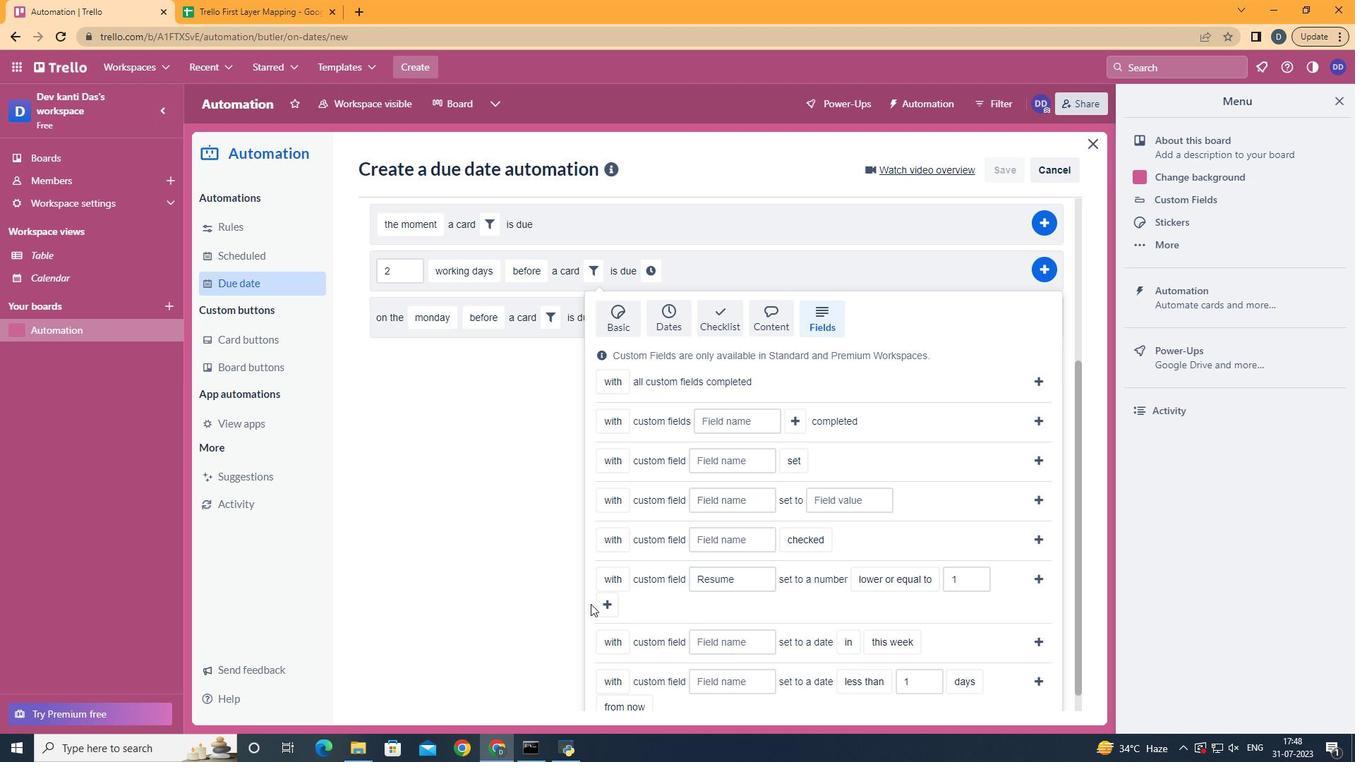 
Action: Mouse pressed left at (596, 604)
Screenshot: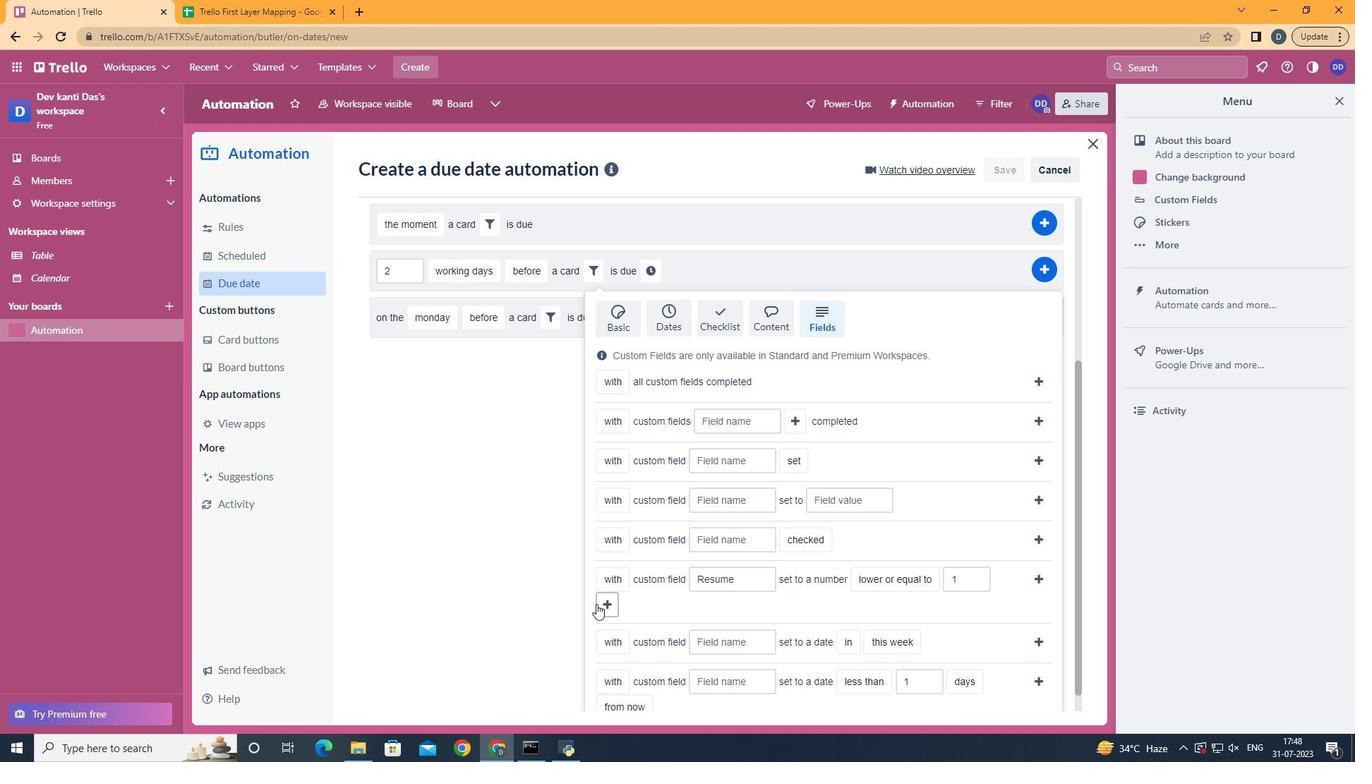 
Action: Mouse moved to (687, 495)
Screenshot: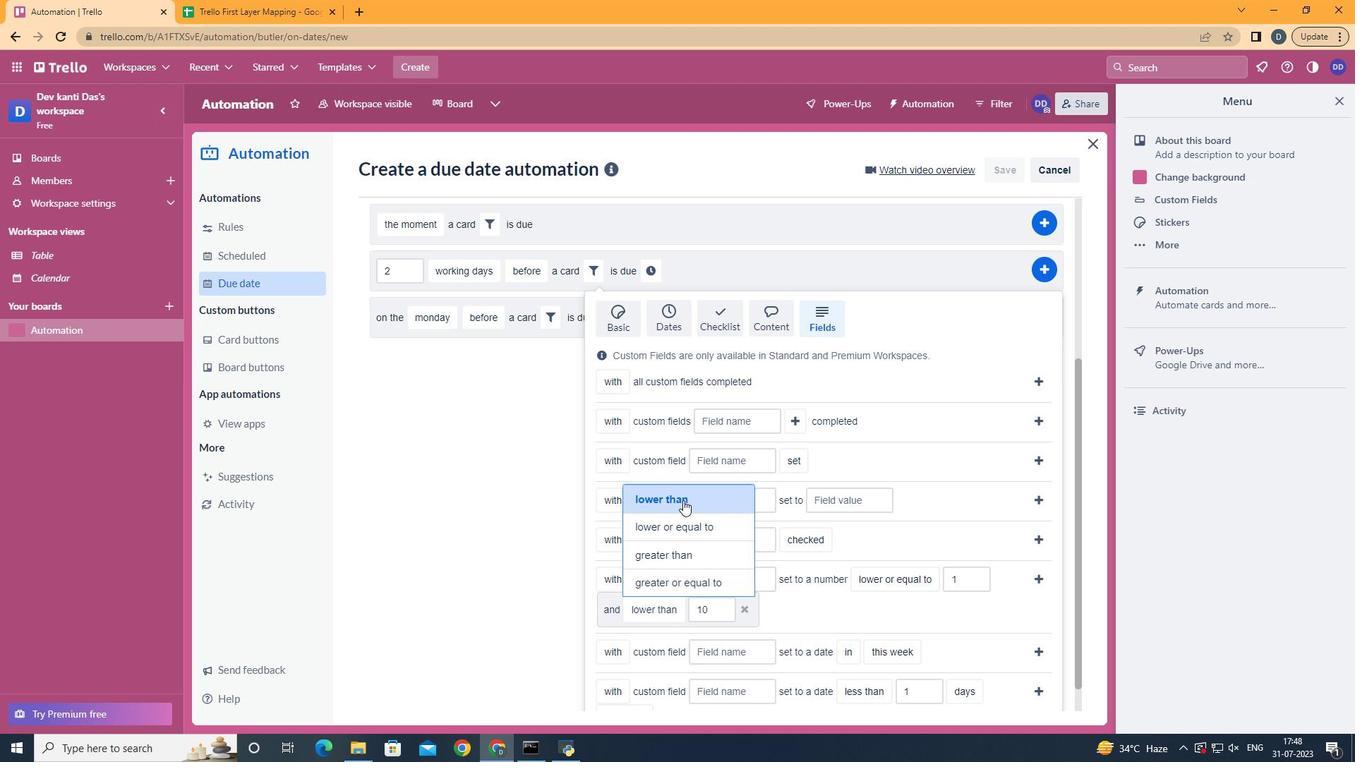 
Action: Mouse pressed left at (687, 495)
Screenshot: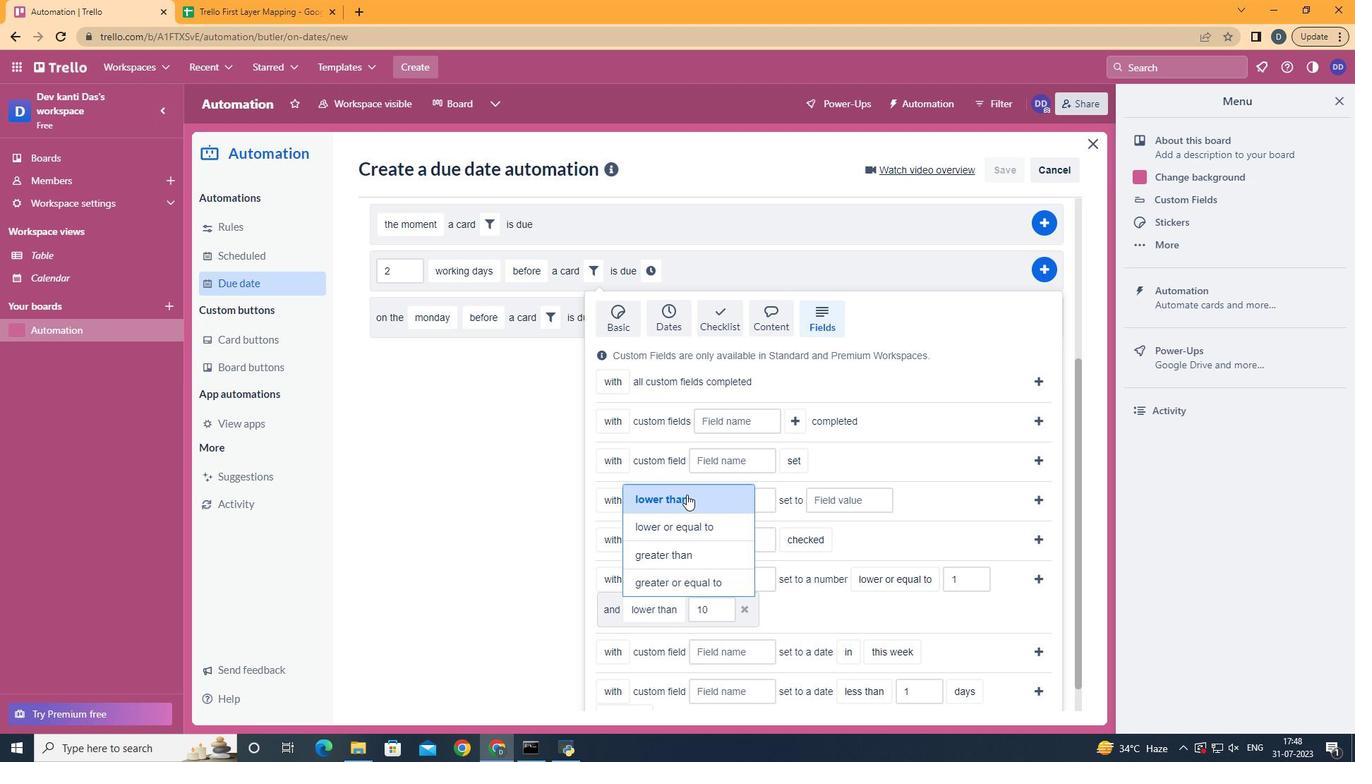 
Action: Mouse moved to (1038, 587)
Screenshot: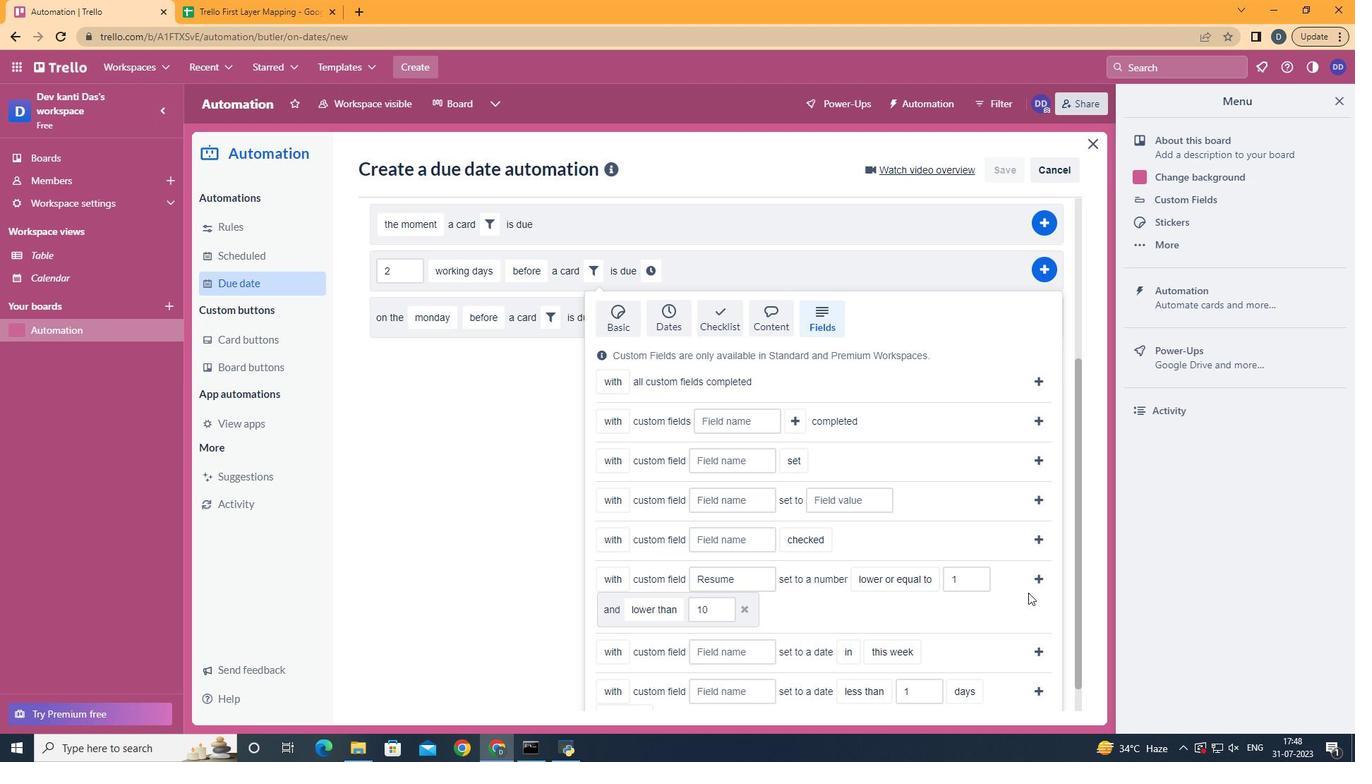 
Action: Mouse pressed left at (1038, 587)
Screenshot: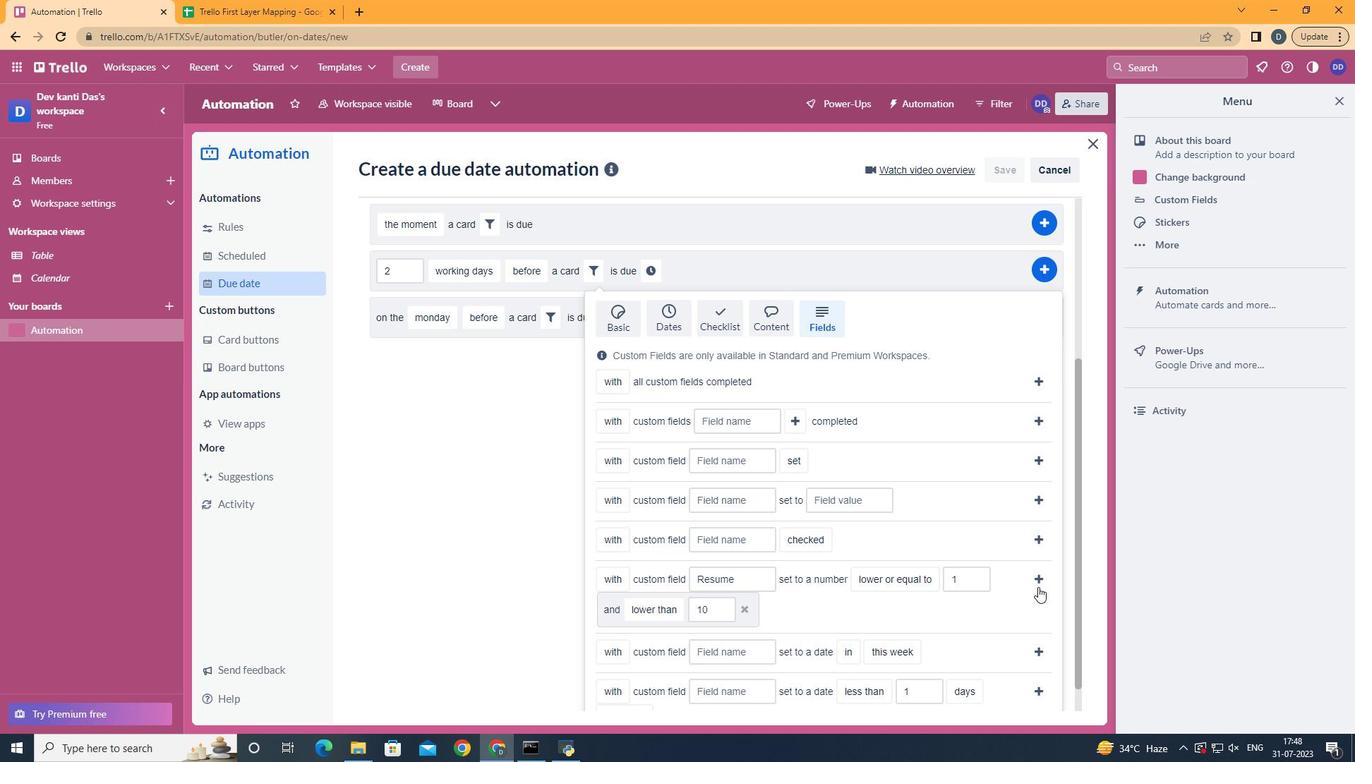 
Action: Mouse moved to (379, 553)
Screenshot: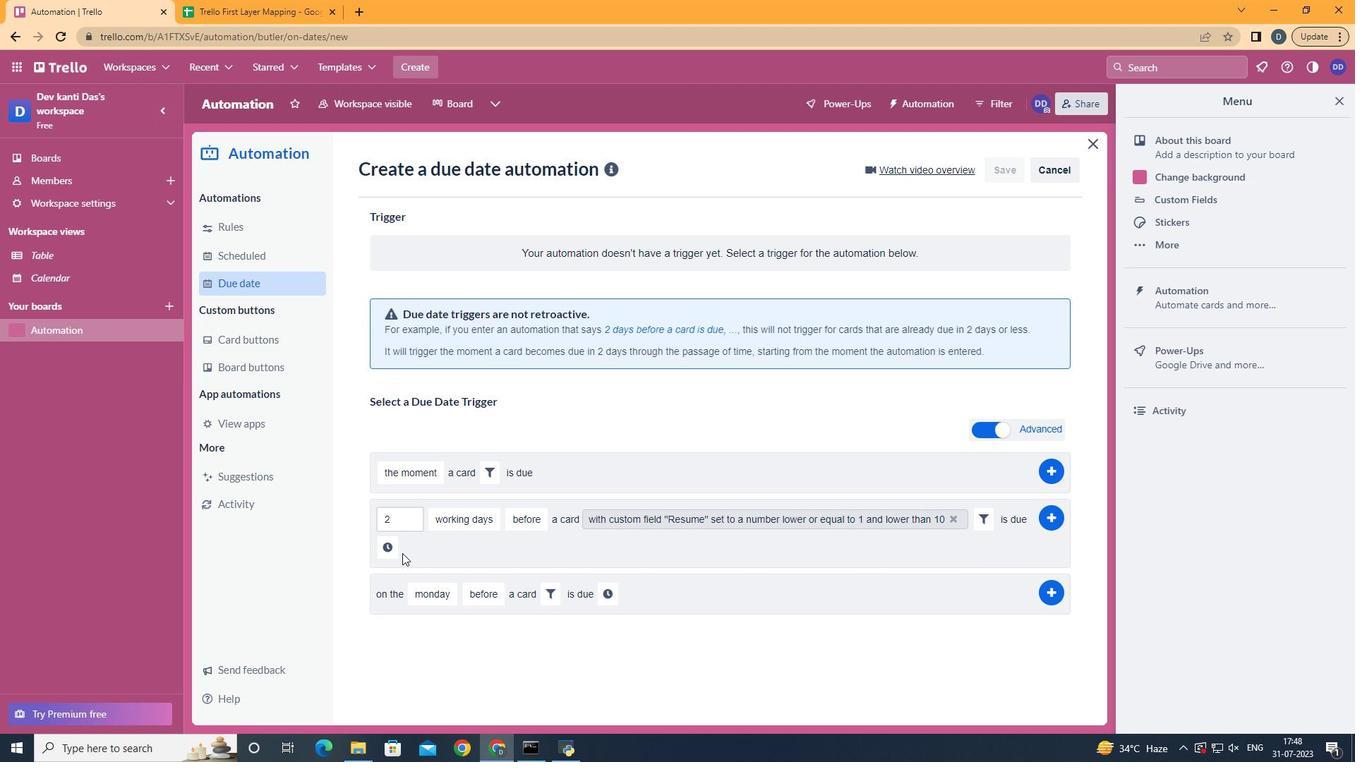 
Action: Mouse pressed left at (379, 553)
Screenshot: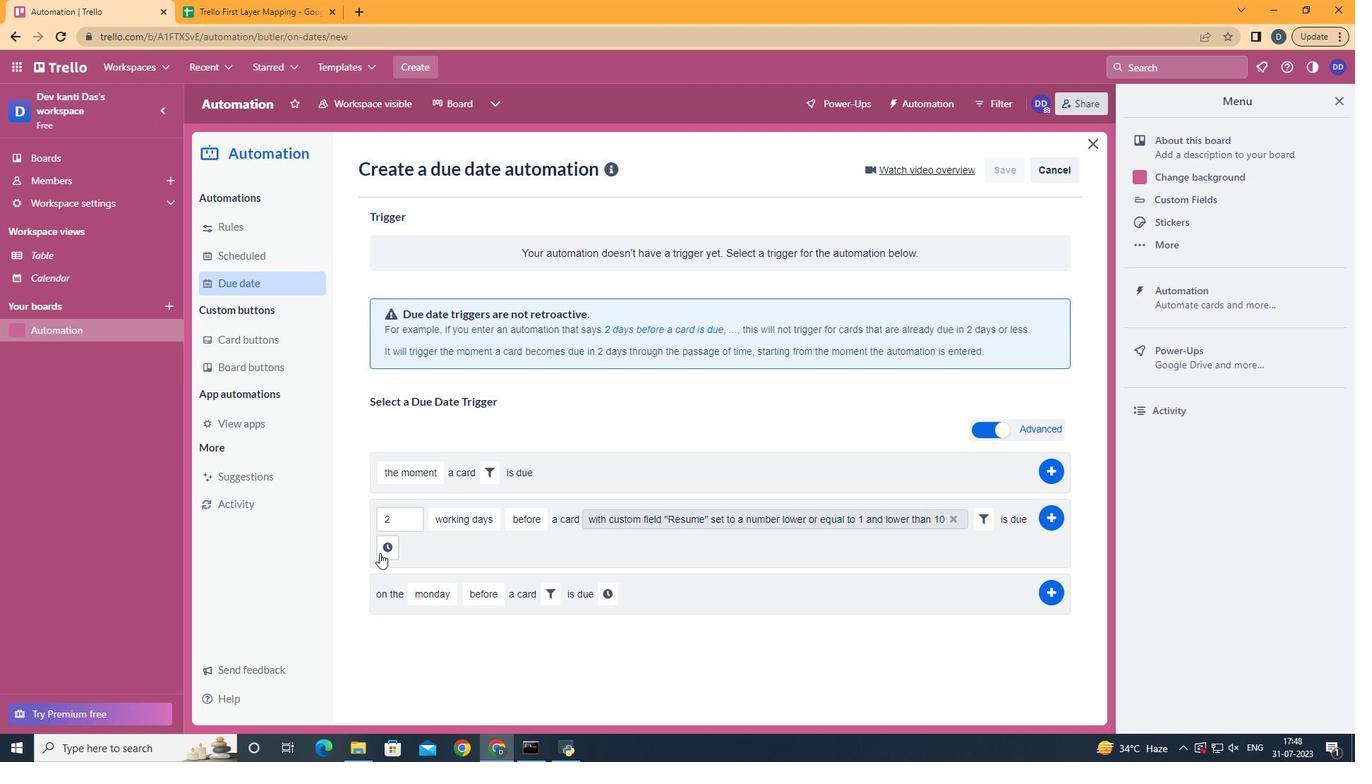 
Action: Mouse moved to (422, 555)
Screenshot: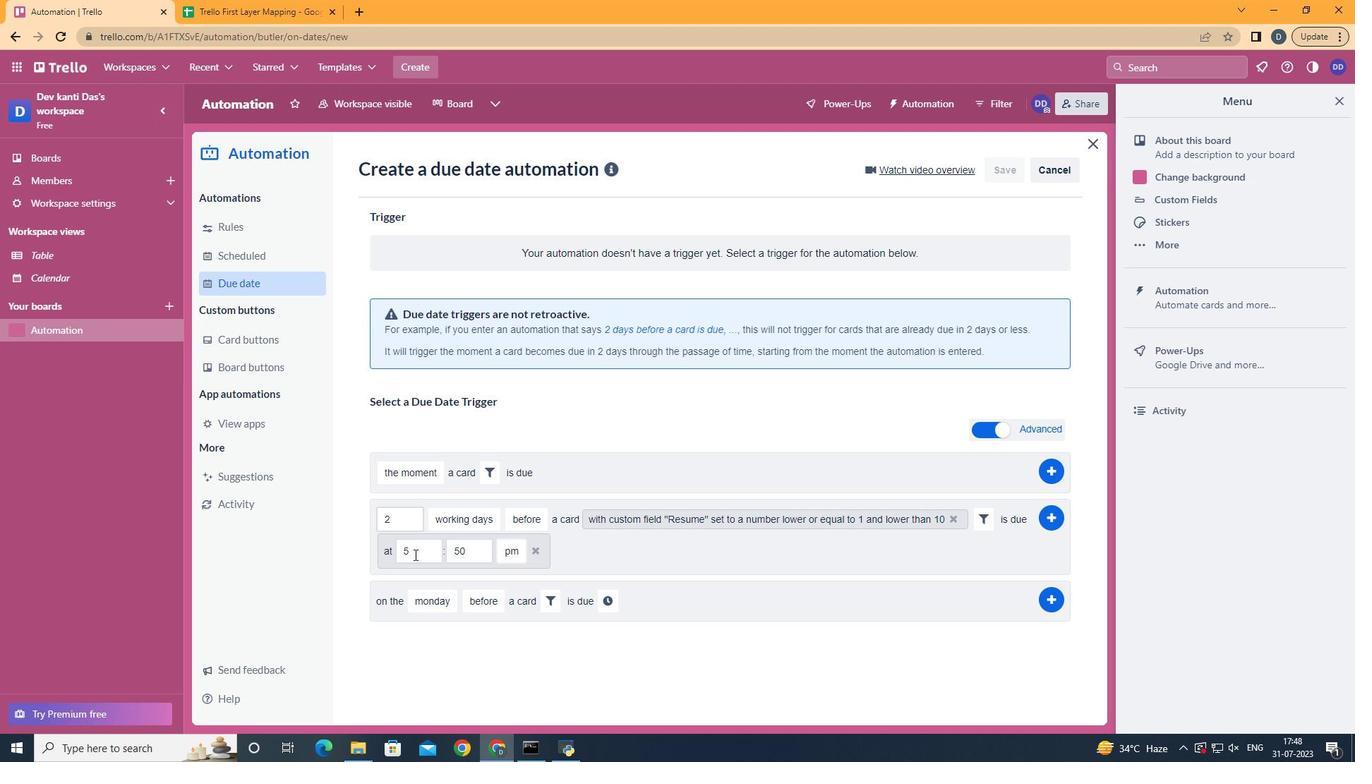 
Action: Mouse pressed left at (422, 555)
Screenshot: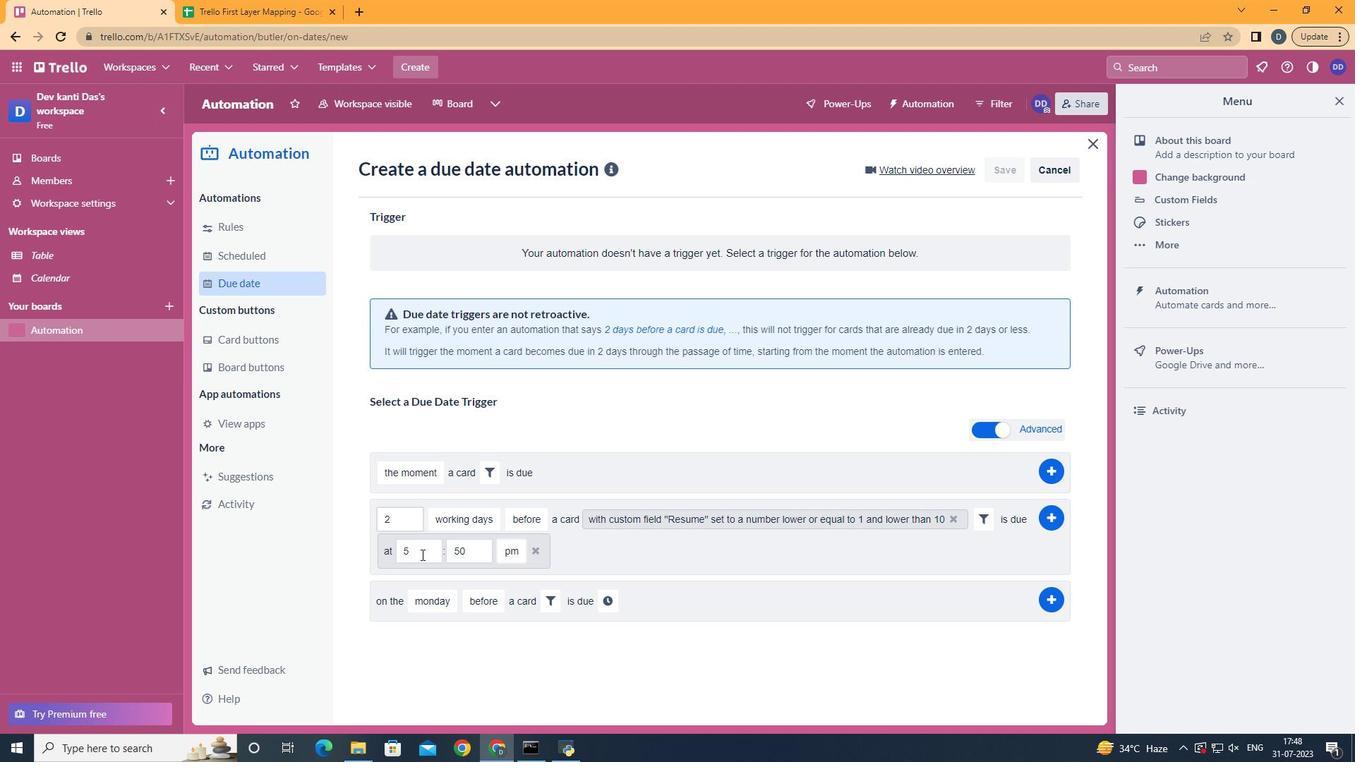 
Action: Key pressed <Key.backspace>11
Screenshot: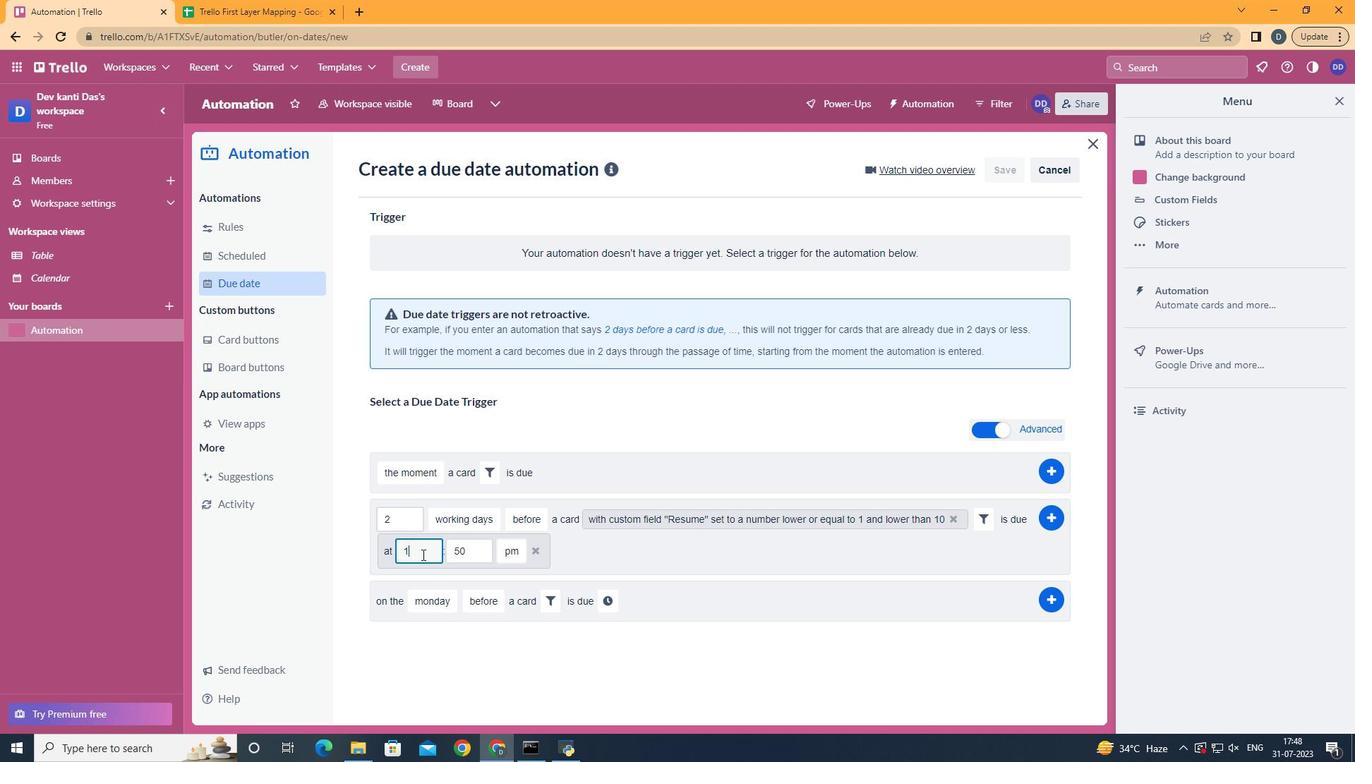 
Action: Mouse moved to (463, 554)
Screenshot: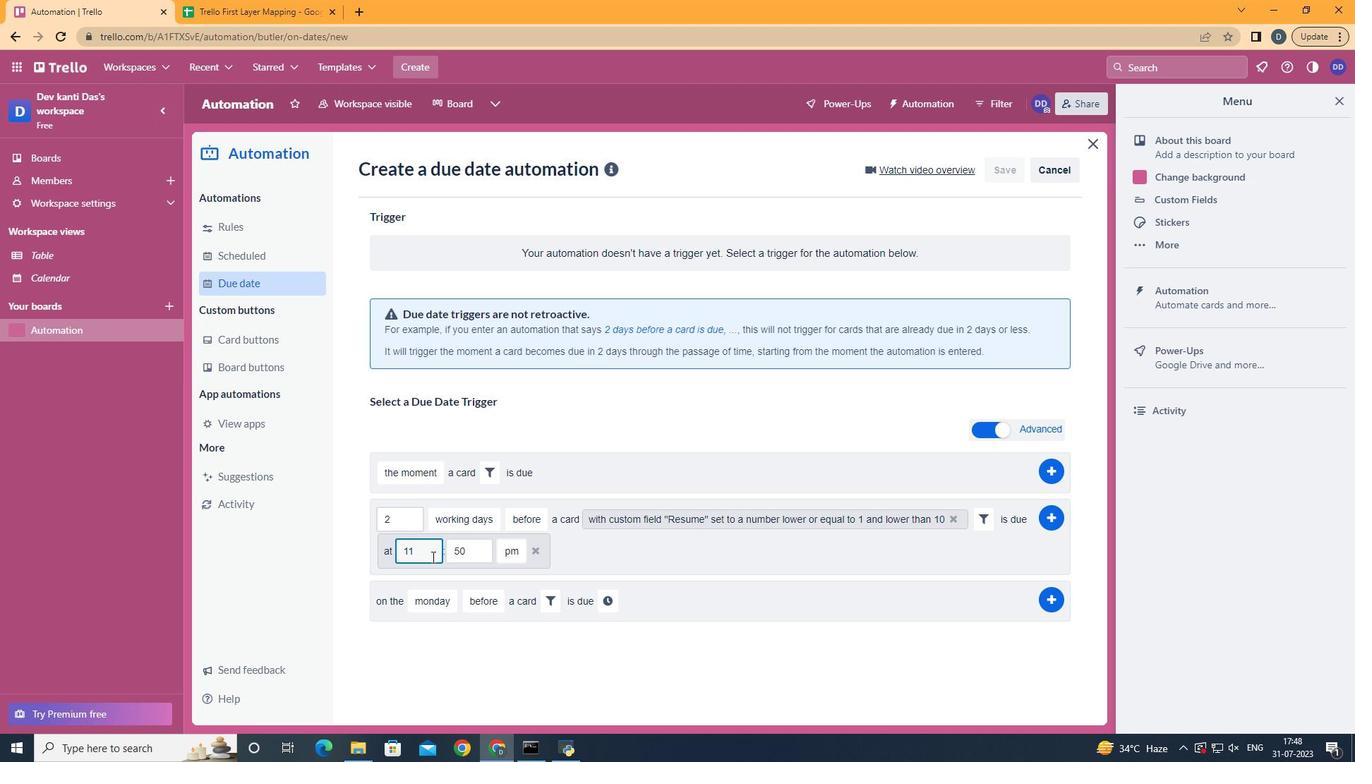
Action: Mouse pressed left at (463, 554)
Screenshot: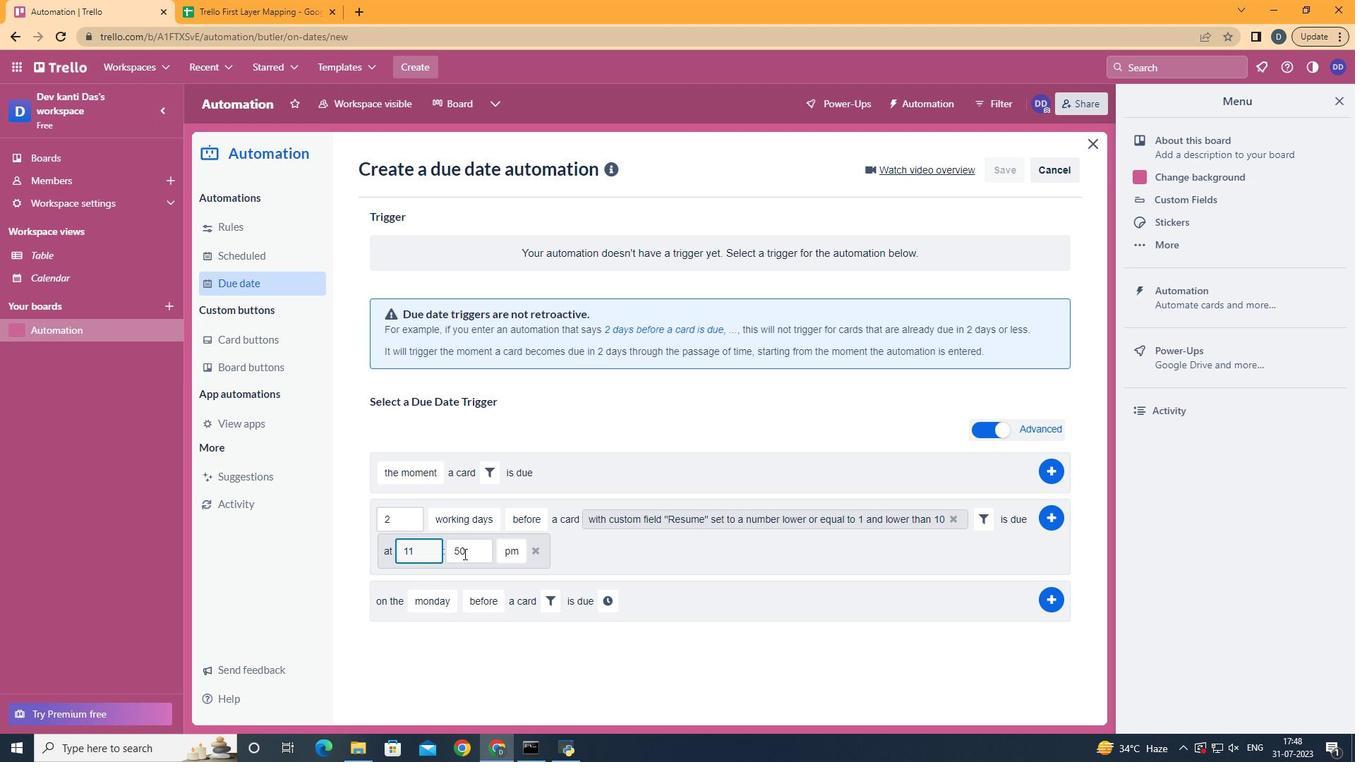 
Action: Key pressed <Key.backspace><Key.backspace>00
Screenshot: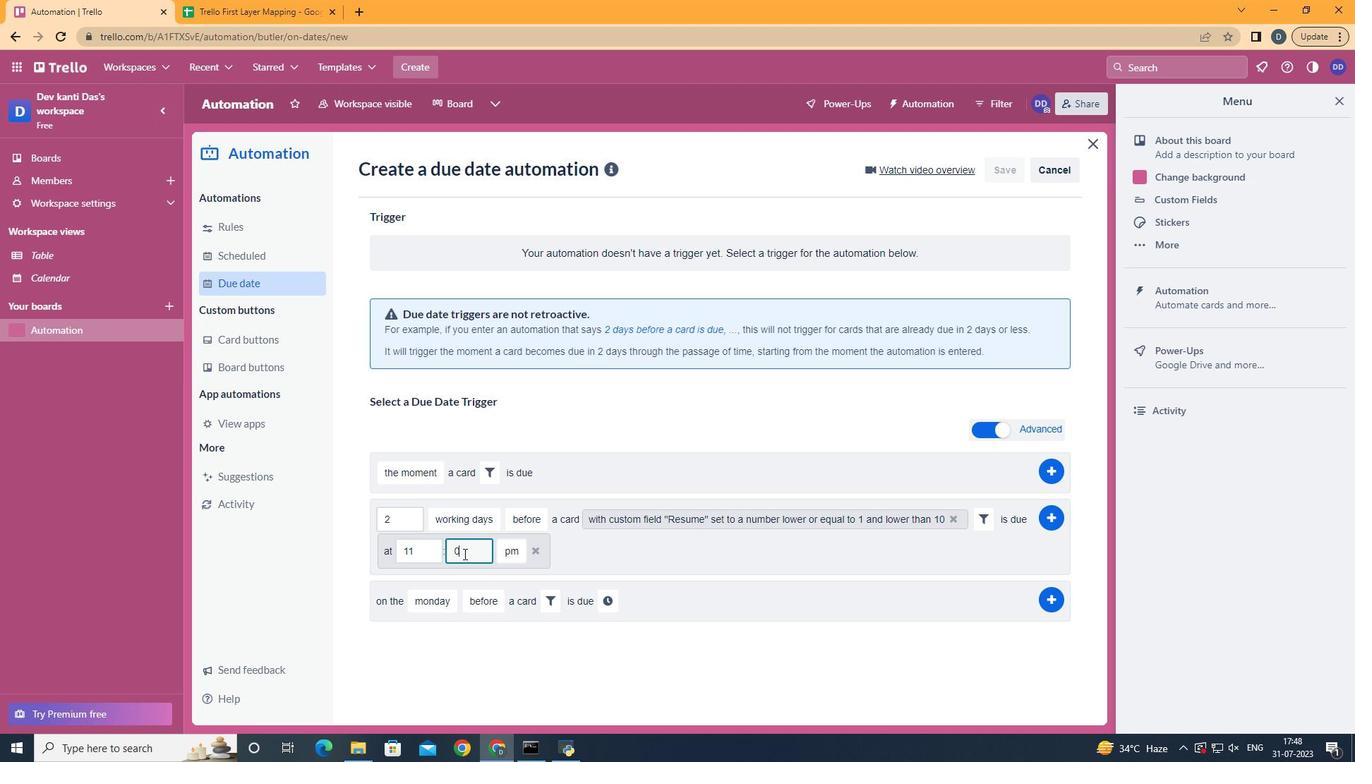 
Action: Mouse moved to (516, 572)
Screenshot: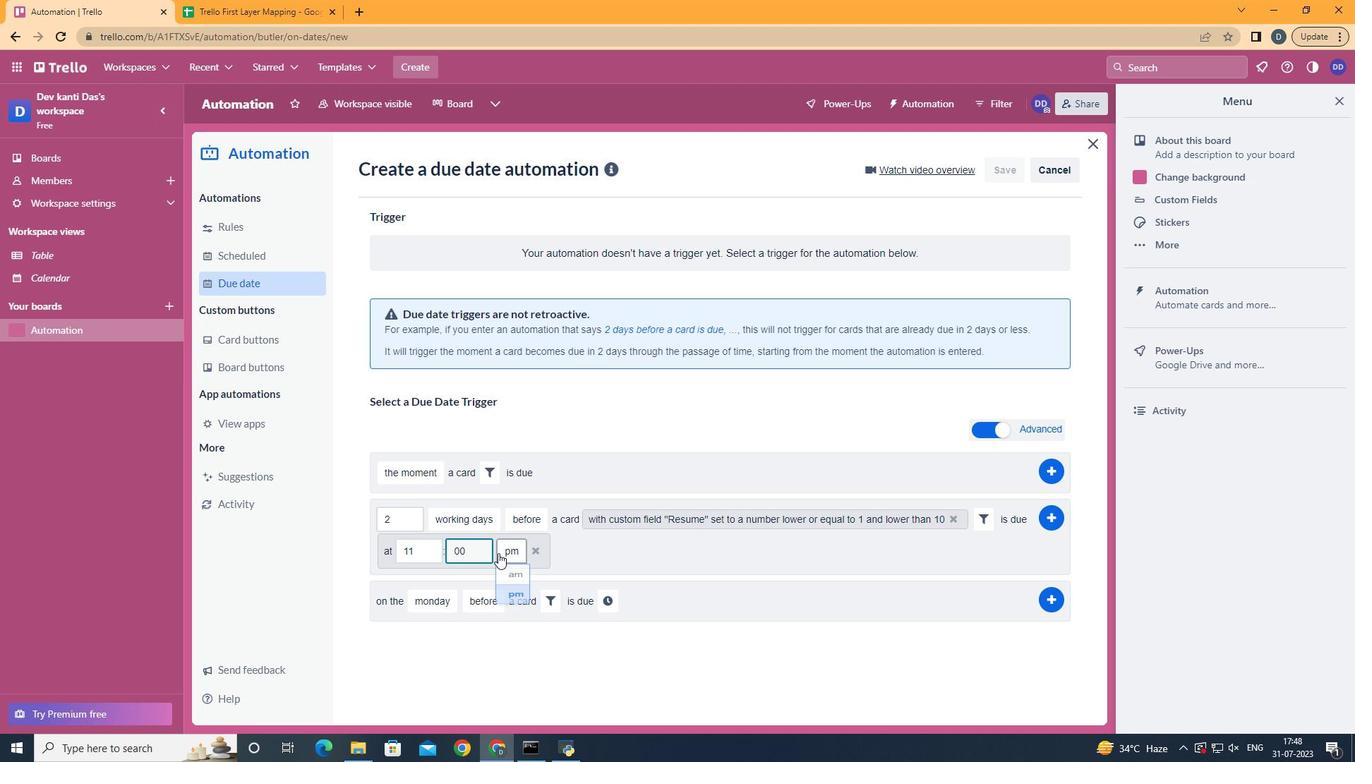 
Action: Mouse pressed left at (516, 572)
Screenshot: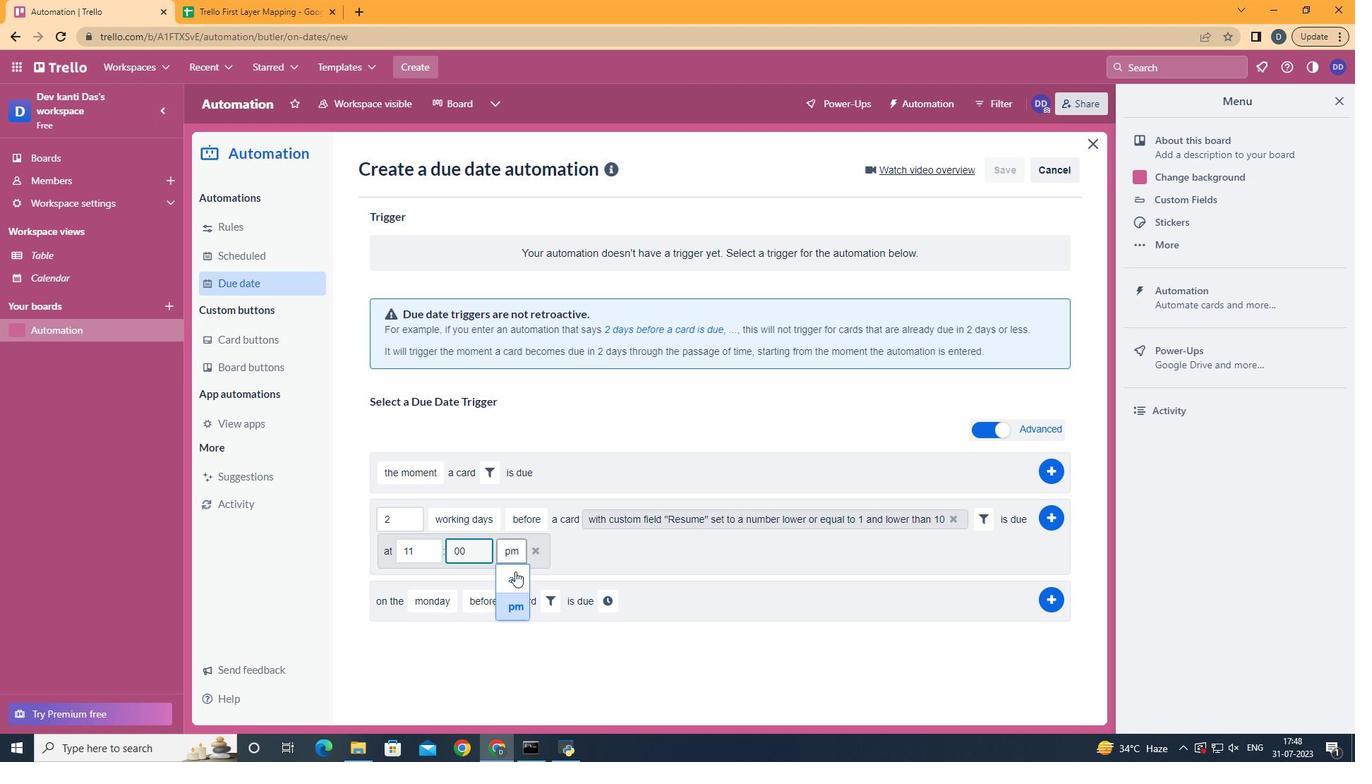 
Action: Mouse moved to (1062, 522)
Screenshot: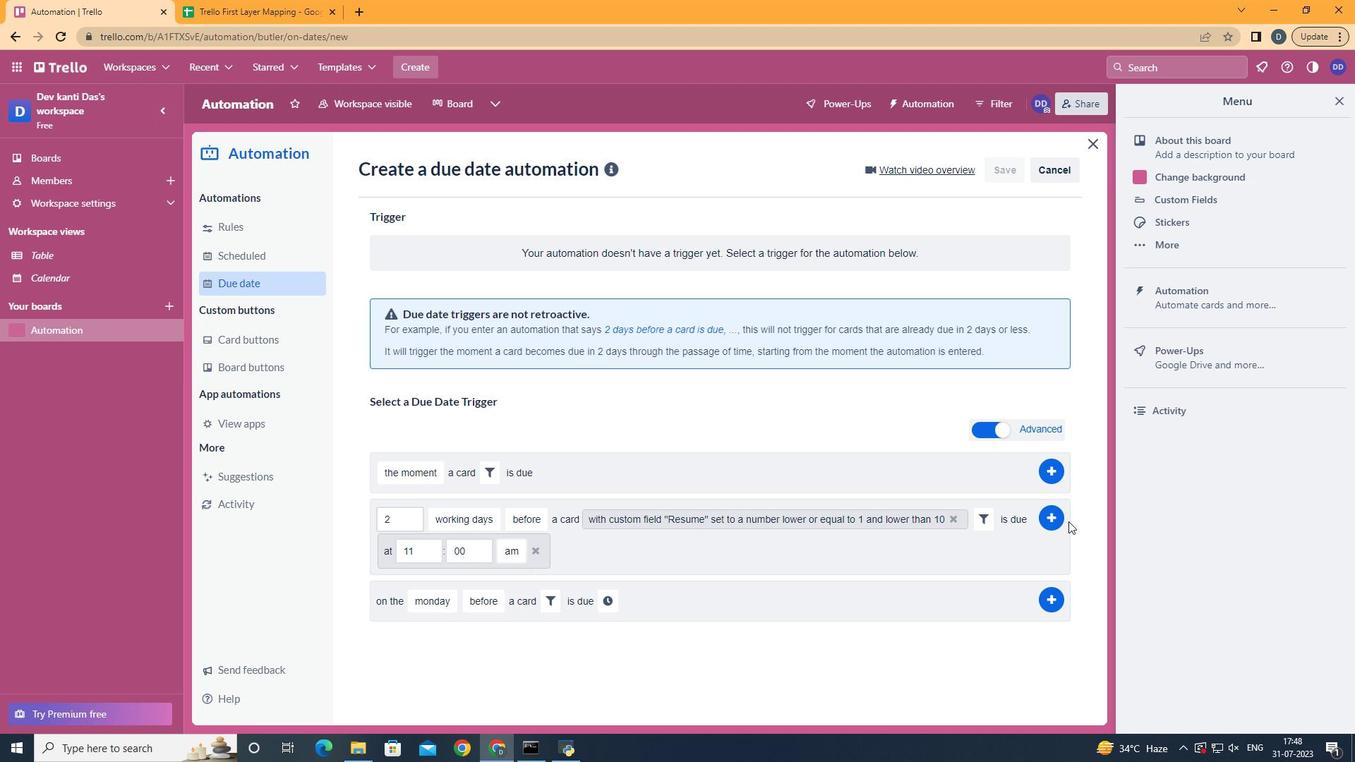
Action: Mouse pressed left at (1062, 522)
Screenshot: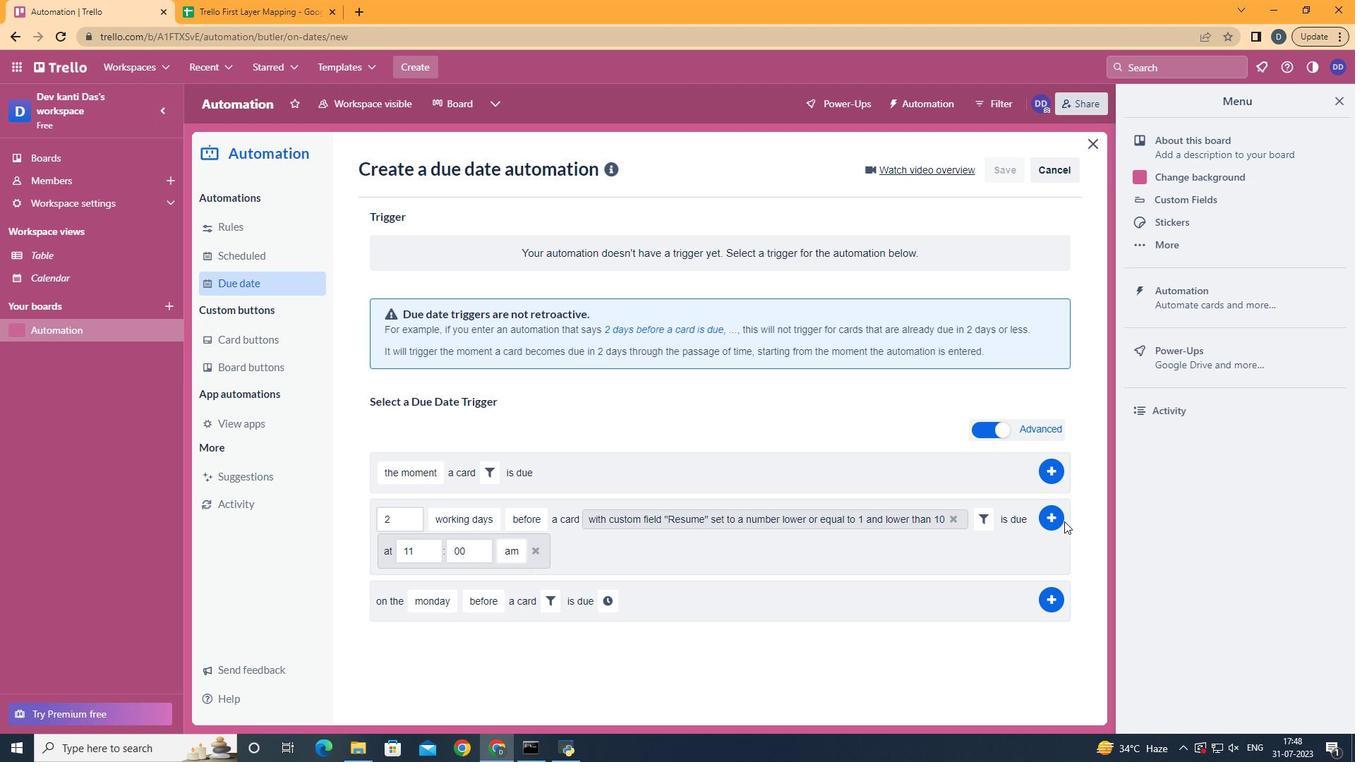 
Action: Mouse moved to (548, 324)
Screenshot: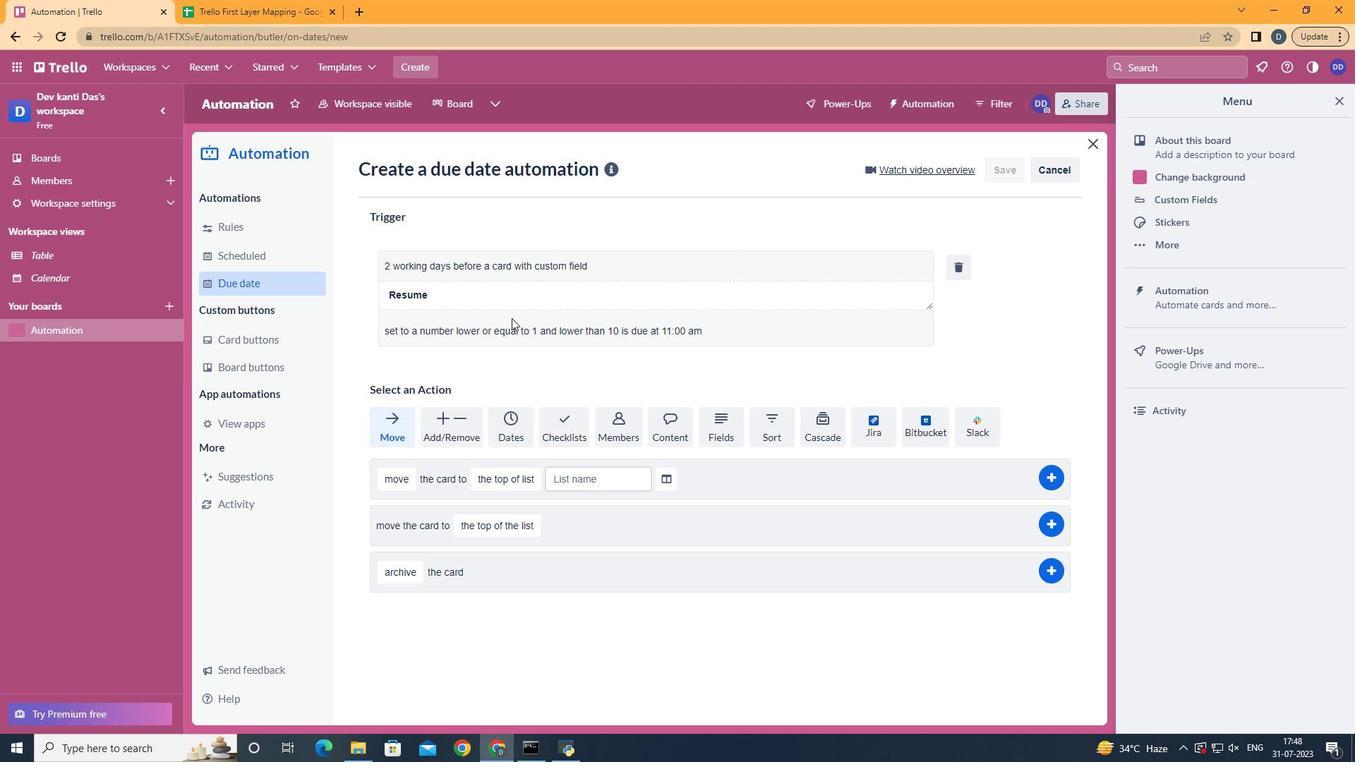 
